 Task: Send an email with the signature Charles Evans with the subject 'Project completion' and the message 'Please let me know if there are any changes to the schedule.' from softage.1@softage.net to softage.3@softage.net and softage.4@softage.net with an attached document Legal_document.pdf
Action: Mouse moved to (80, 102)
Screenshot: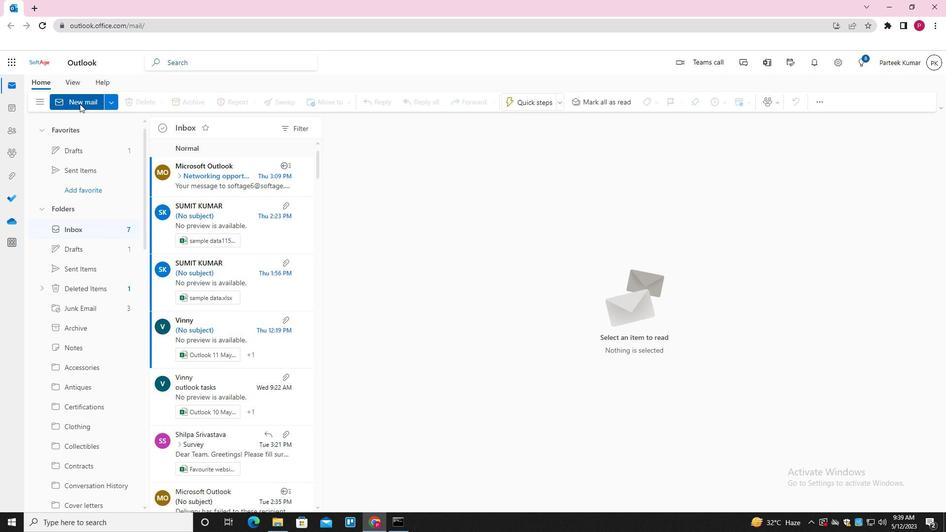 
Action: Mouse pressed left at (80, 102)
Screenshot: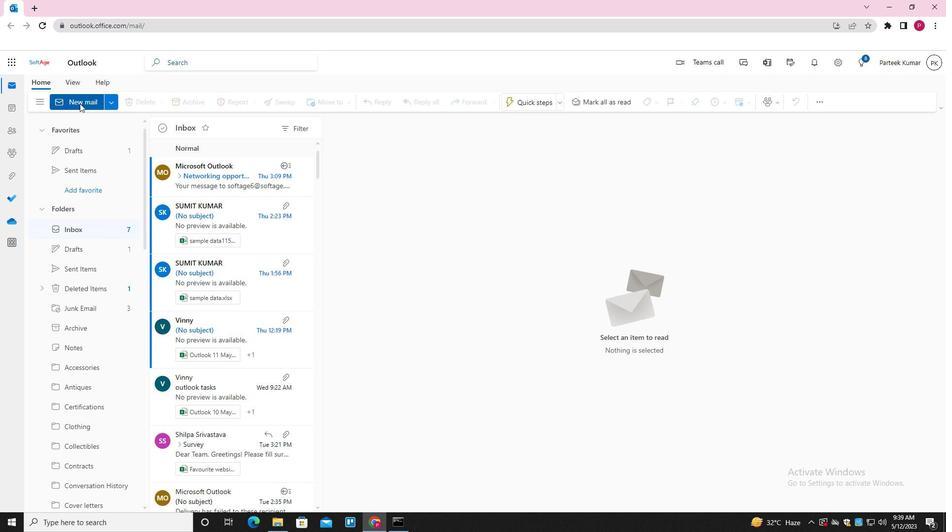 
Action: Mouse moved to (671, 103)
Screenshot: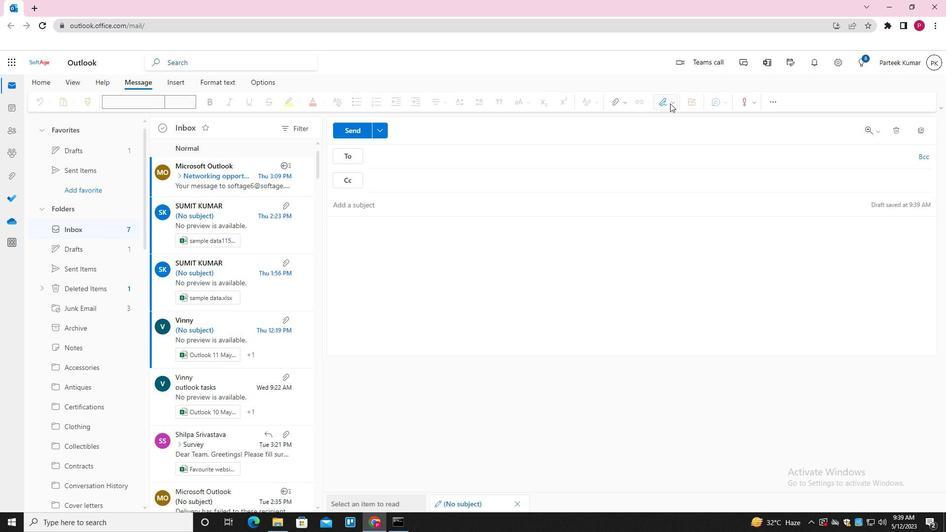 
Action: Mouse pressed left at (671, 103)
Screenshot: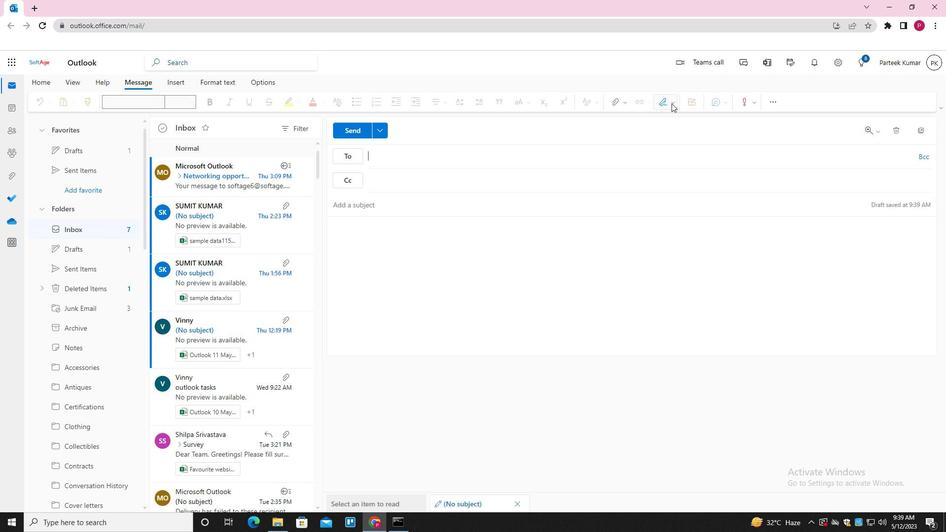 
Action: Mouse moved to (636, 139)
Screenshot: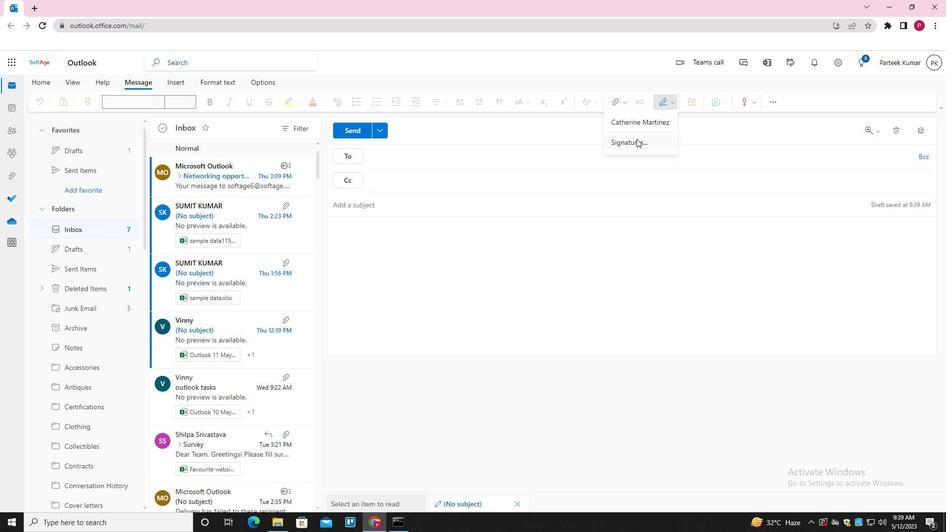 
Action: Mouse pressed left at (636, 139)
Screenshot: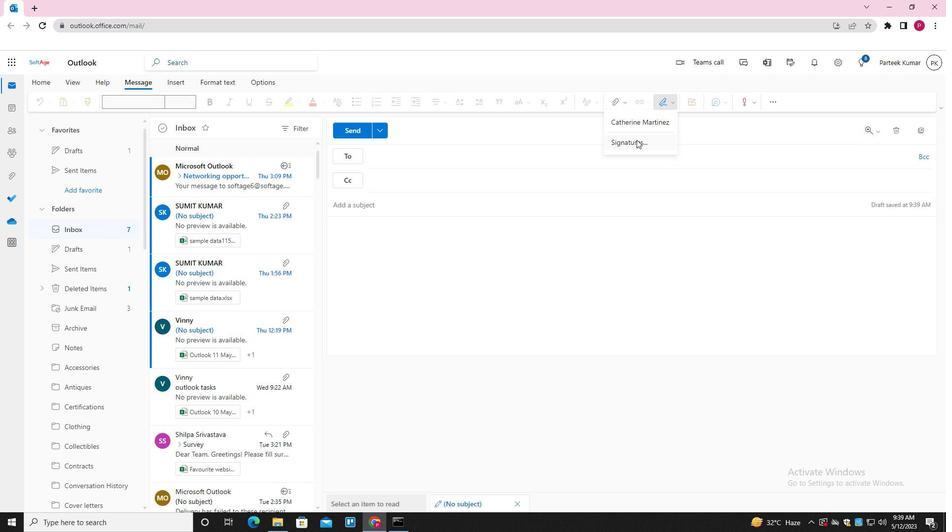 
Action: Mouse moved to (675, 183)
Screenshot: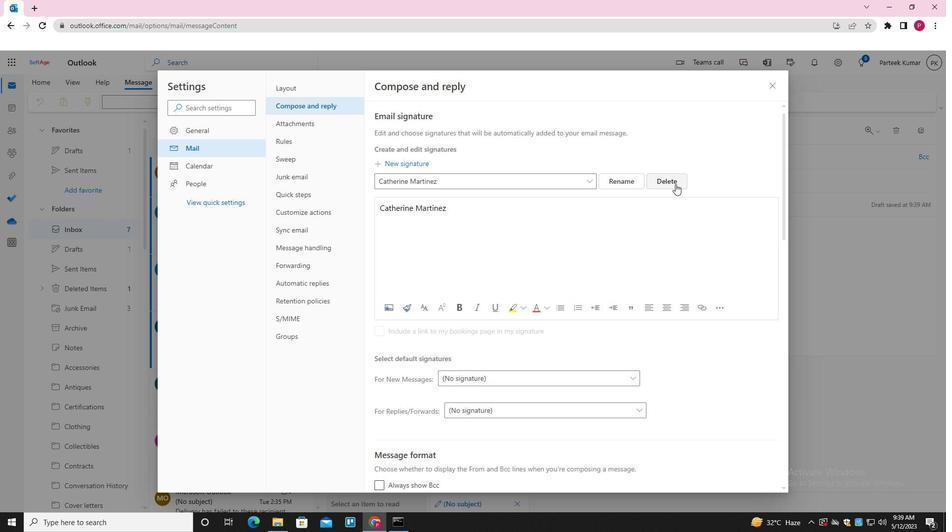 
Action: Mouse pressed left at (675, 183)
Screenshot: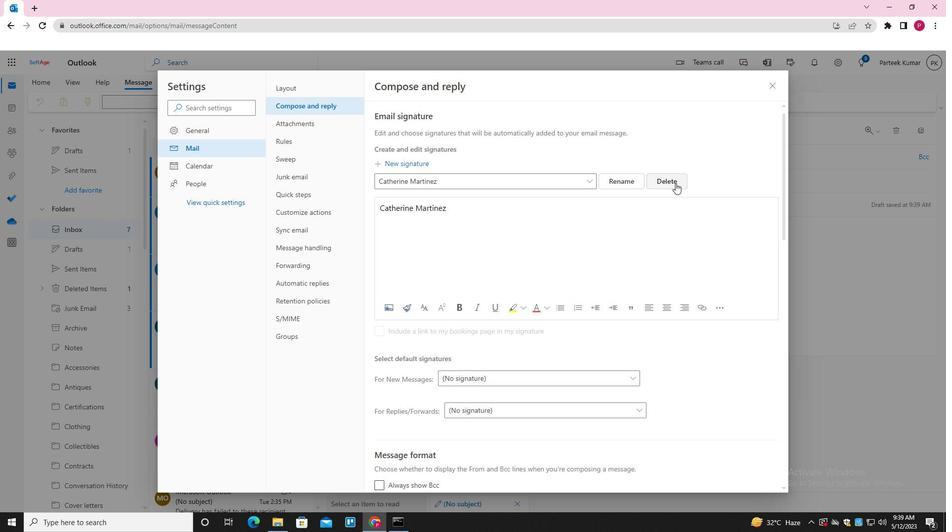 
Action: Mouse moved to (443, 180)
Screenshot: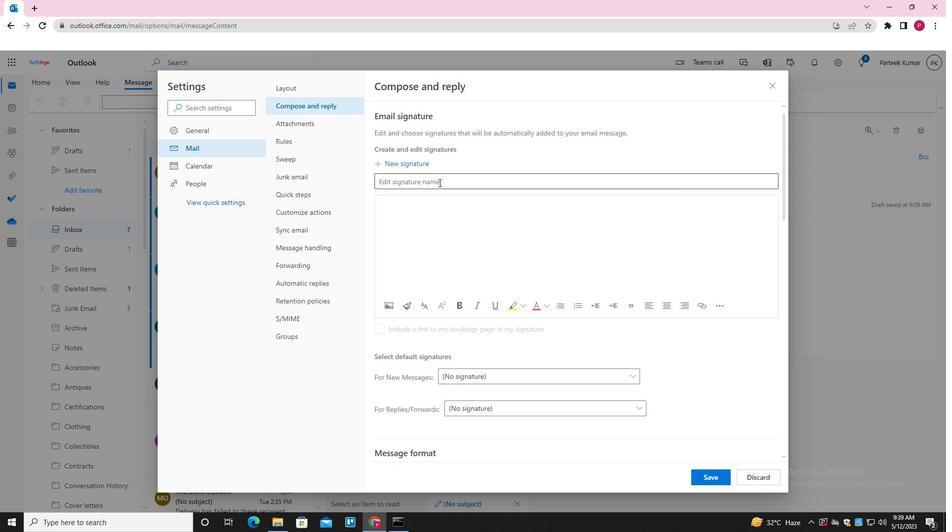 
Action: Mouse pressed left at (443, 180)
Screenshot: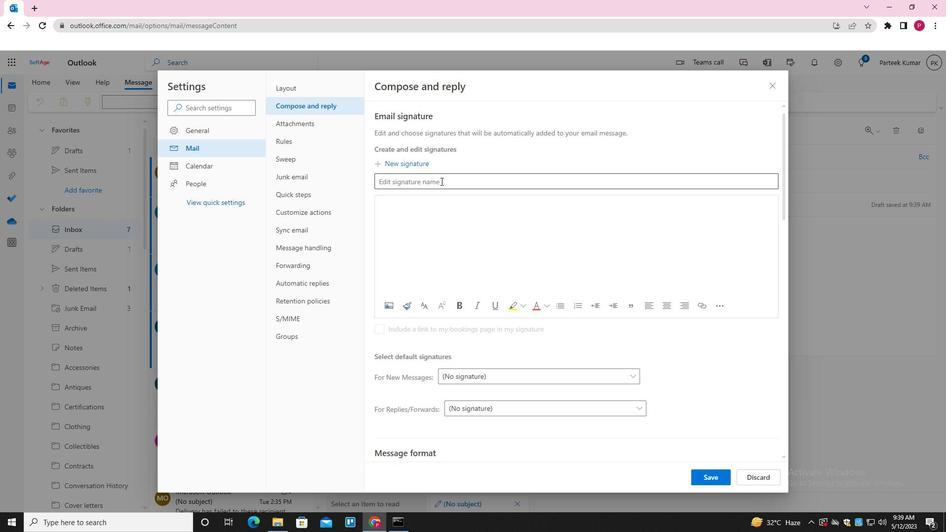 
Action: Key pressed <Key.shift>CHARLES<Key.space>
Screenshot: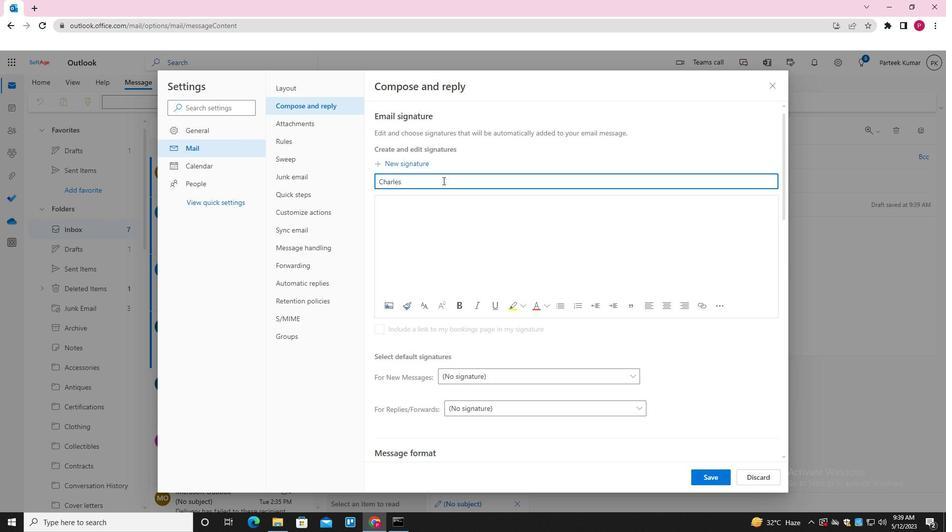 
Action: Mouse moved to (456, 132)
Screenshot: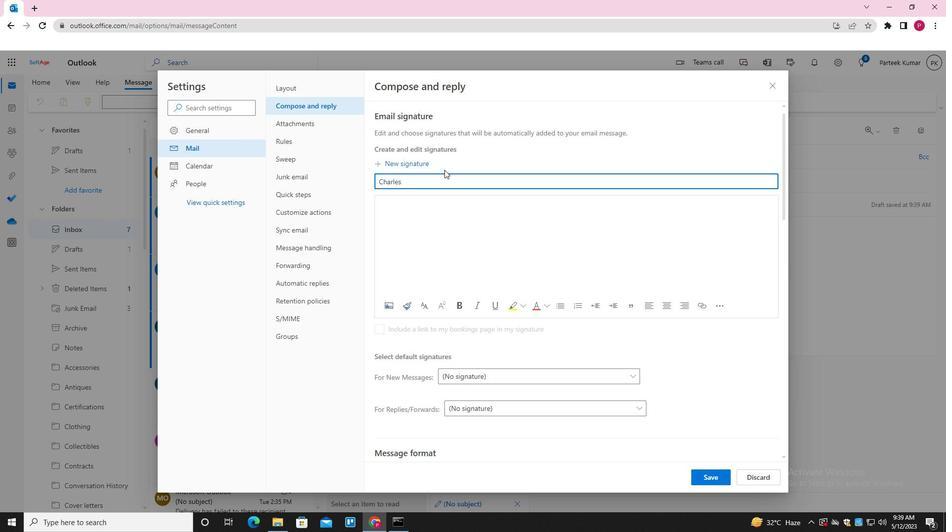
Action: Key pressed <Key.shift><Key.shift><Key.shift><Key.shift><Key.shift><Key.shift><Key.shift><Key.shift><Key.shift><Key.shift><Key.shift><Key.shift><Key.shift><Key.shift><Key.shift><Key.shift>EVAN<Key.backspace>S<Key.backspace>NSctrl+Actrl+Actrl+C
Screenshot: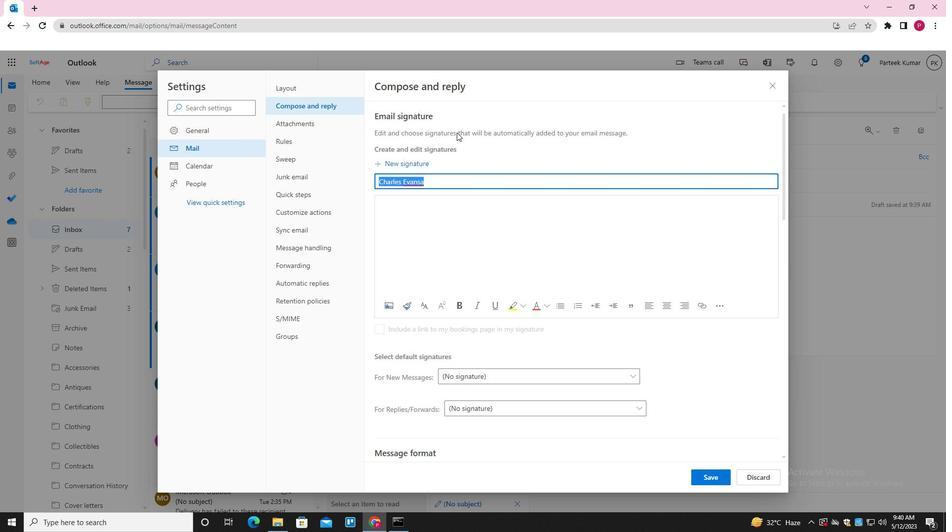 
Action: Mouse moved to (388, 210)
Screenshot: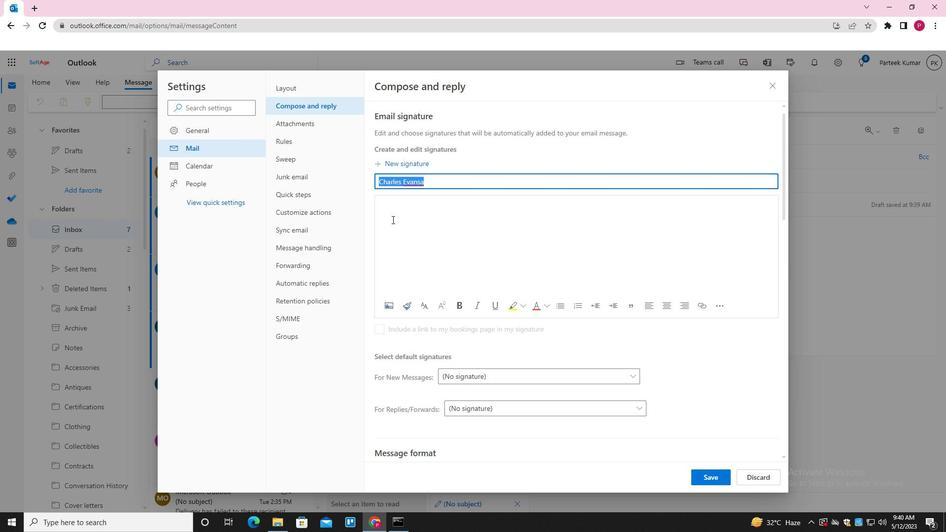 
Action: Key pressed <Key.up><Key.right><Key.right>
Screenshot: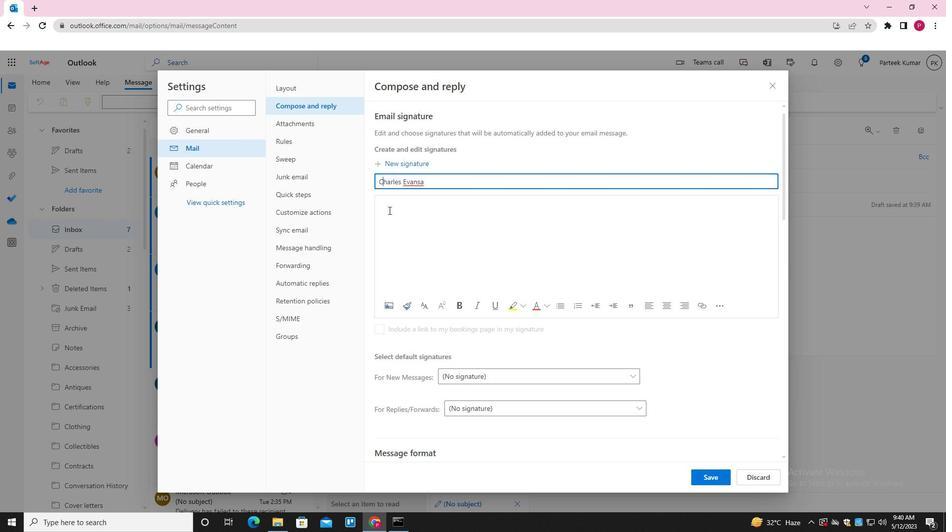 
Action: Mouse moved to (429, 175)
Screenshot: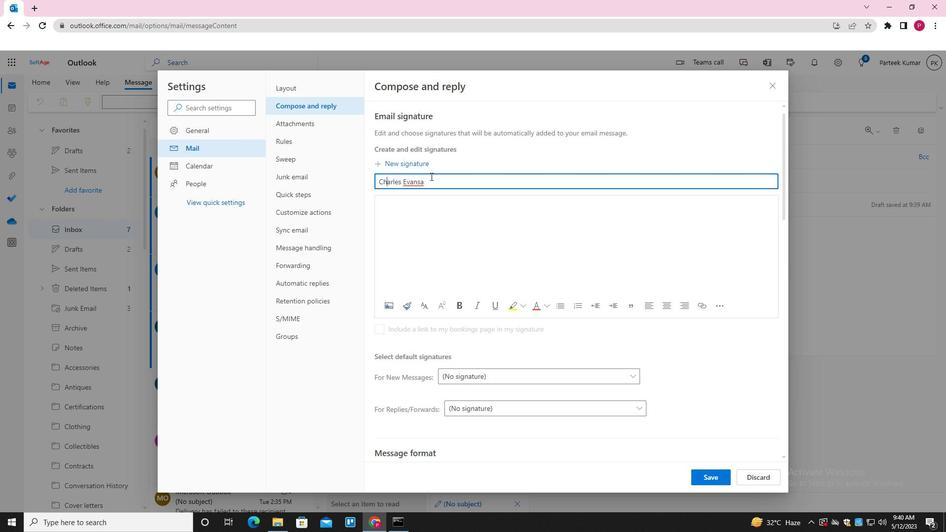 
Action: Key pressed <Key.right>
Screenshot: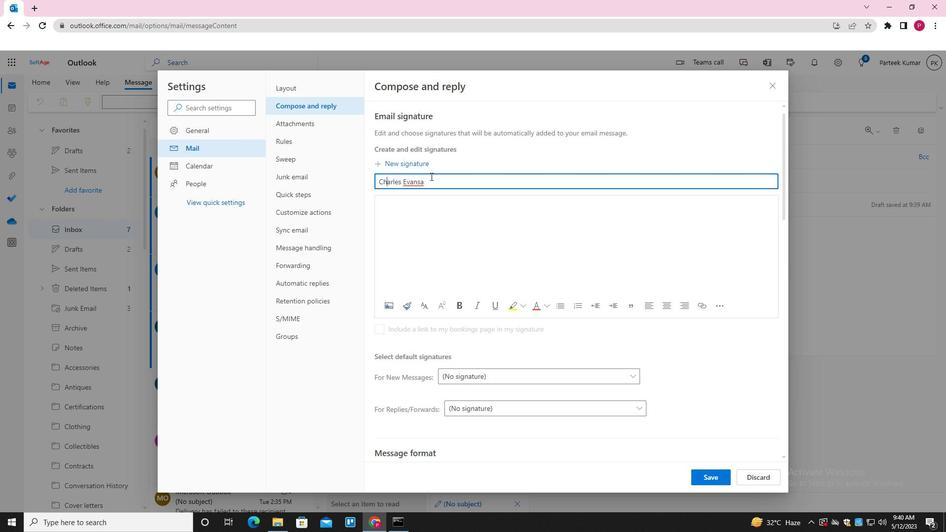 
Action: Mouse moved to (427, 176)
Screenshot: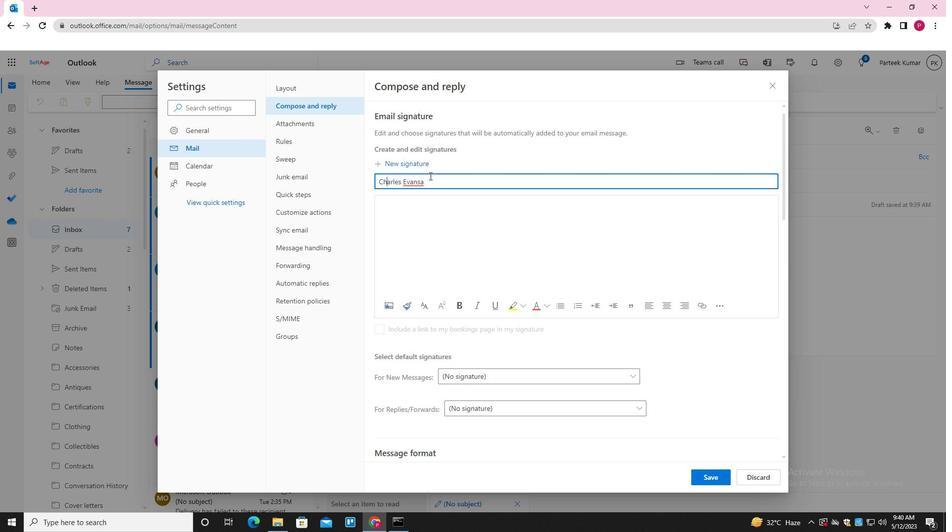 
Action: Key pressed <Key.right>
Screenshot: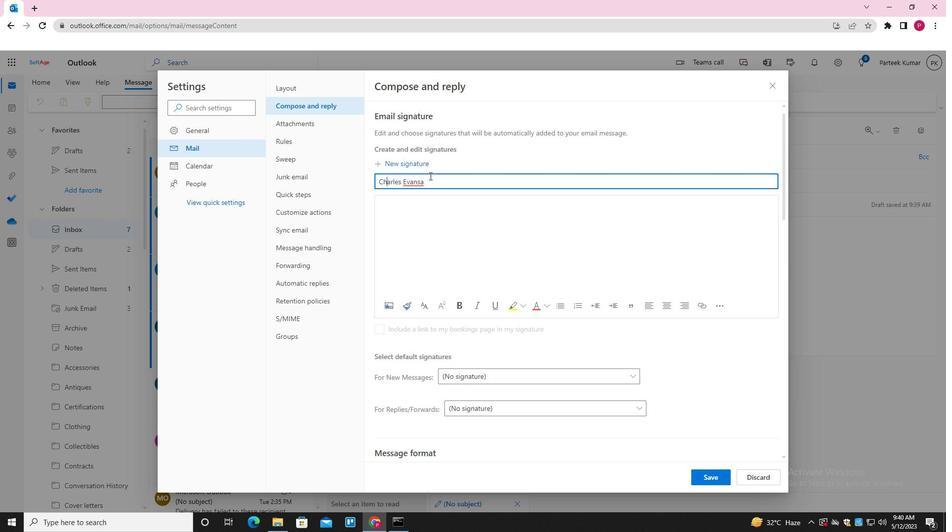 
Action: Mouse moved to (426, 177)
Screenshot: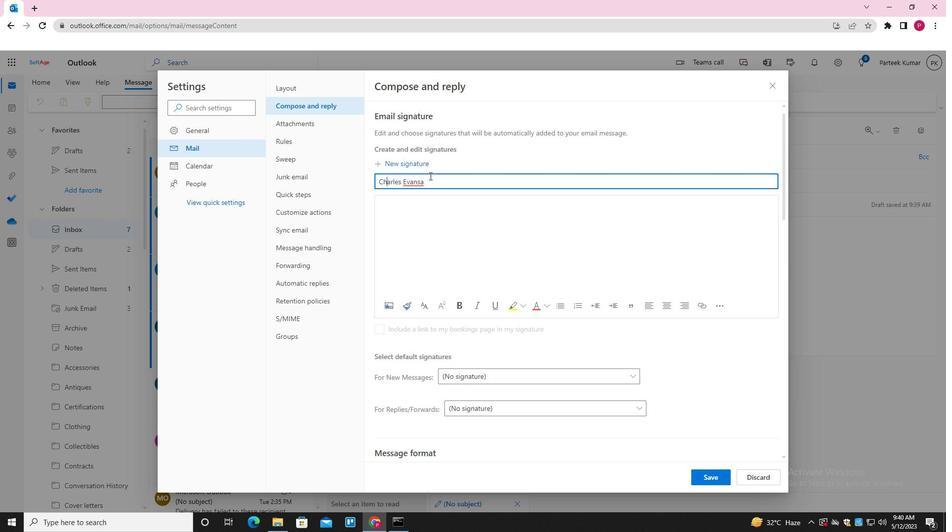 
Action: Key pressed <Key.right>
Screenshot: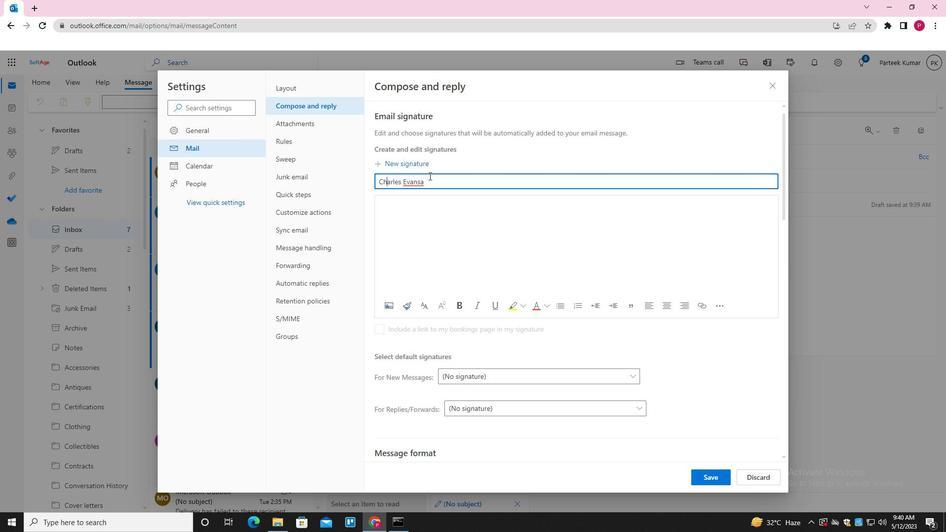 
Action: Mouse moved to (426, 178)
Screenshot: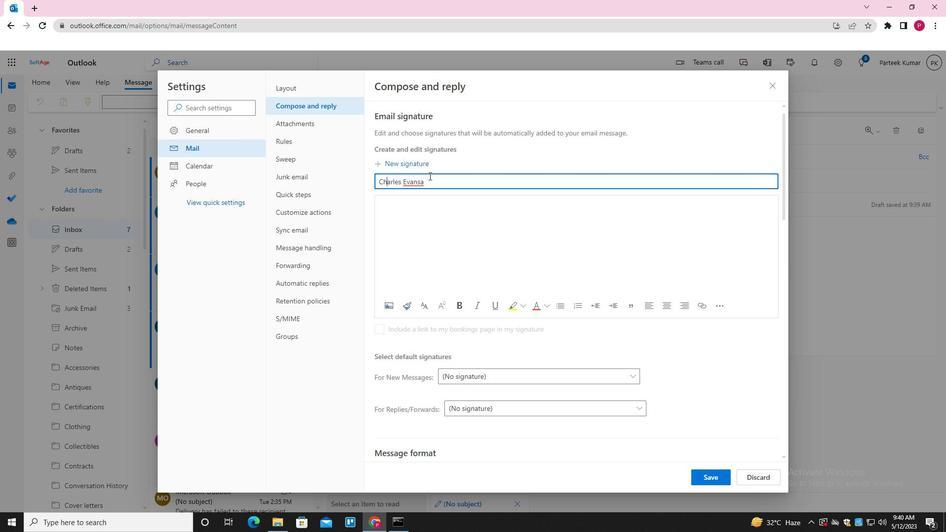 
Action: Key pressed <Key.right>
Screenshot: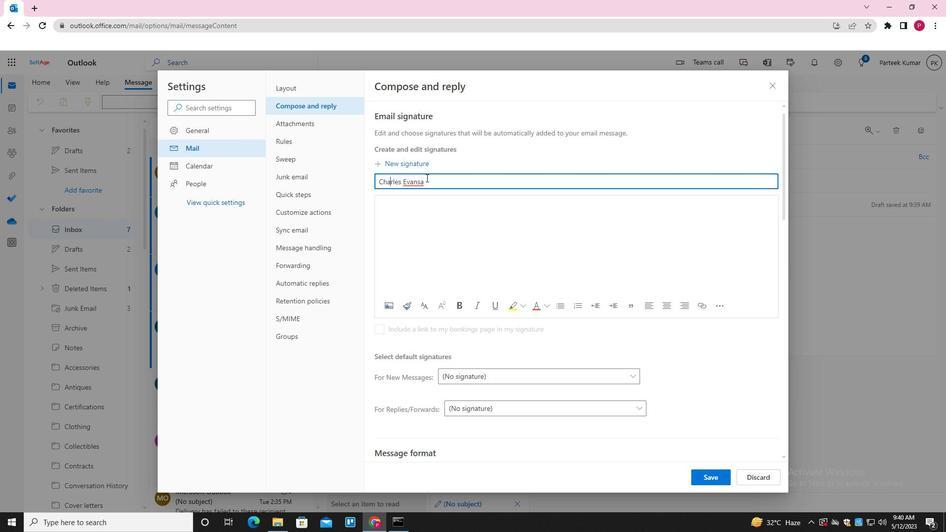 
Action: Mouse moved to (426, 179)
Screenshot: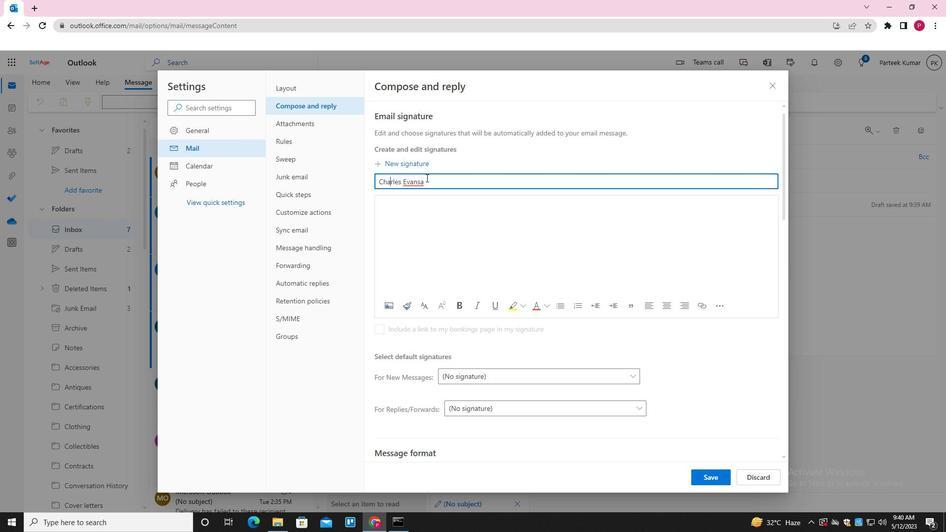 
Action: Key pressed <Key.right>
Screenshot: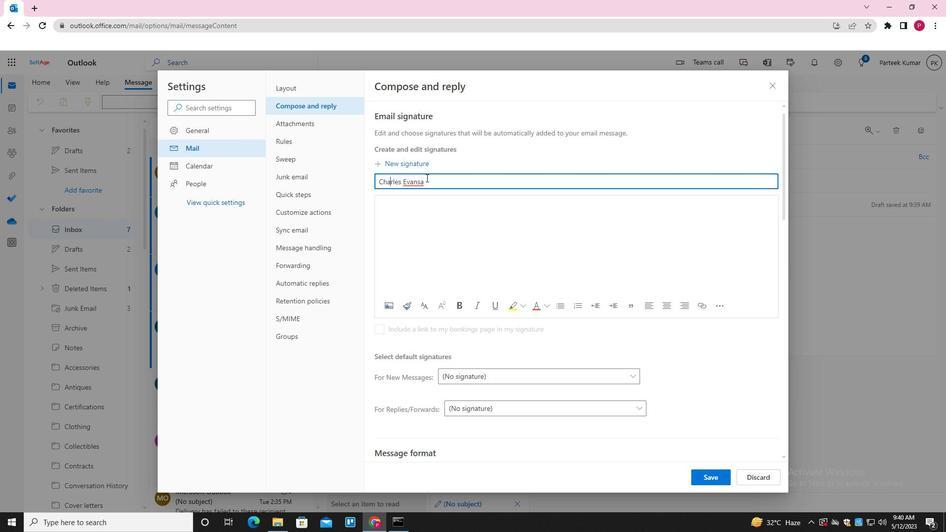 
Action: Mouse moved to (426, 179)
Screenshot: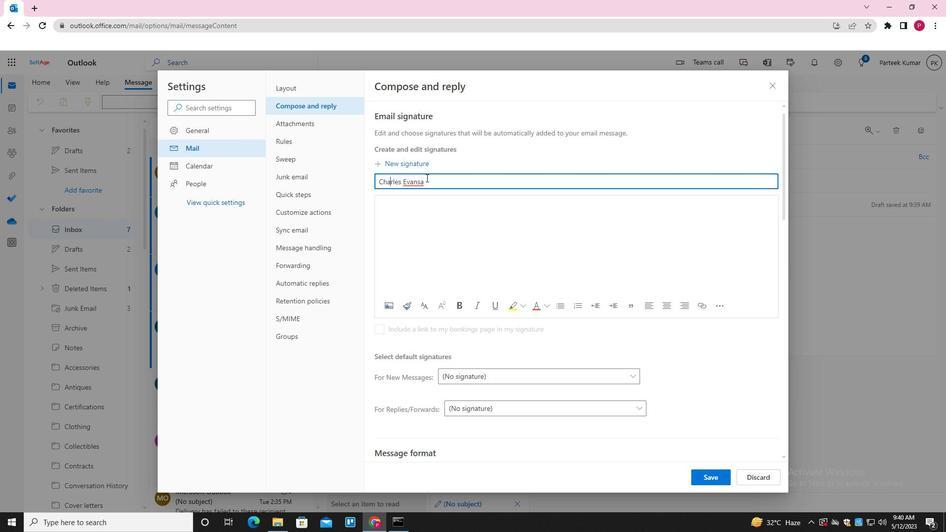 
Action: Key pressed <Key.right>
Screenshot: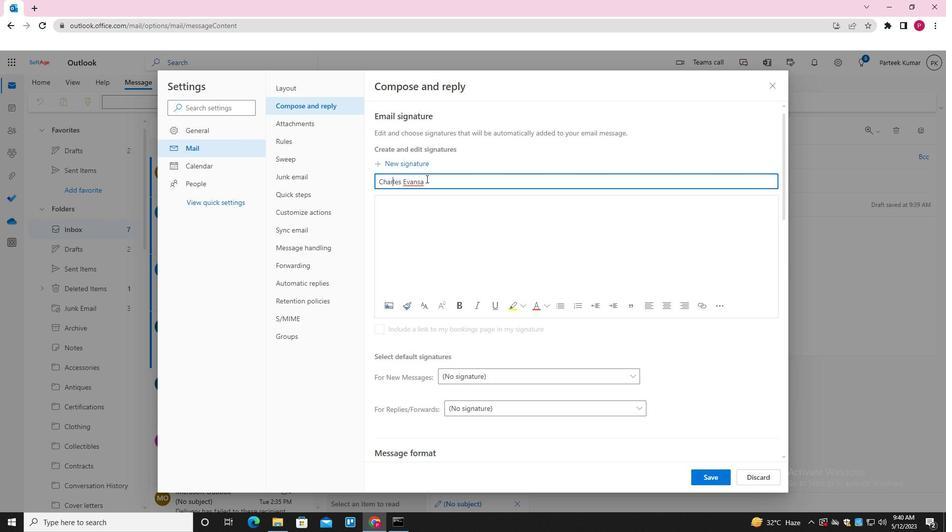 
Action: Mouse moved to (428, 182)
Screenshot: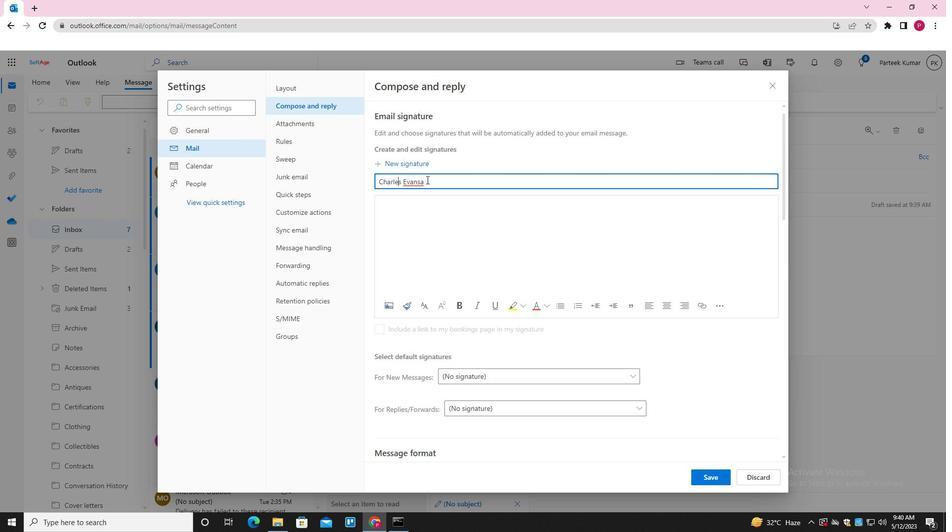 
Action: Mouse pressed left at (428, 182)
Screenshot: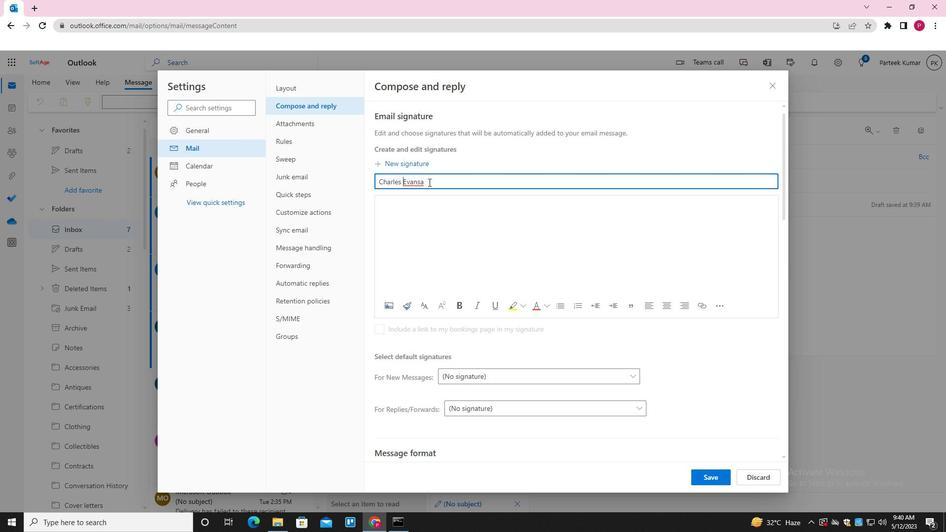 
Action: Key pressed <Key.right><Key.right><Key.right>
Screenshot: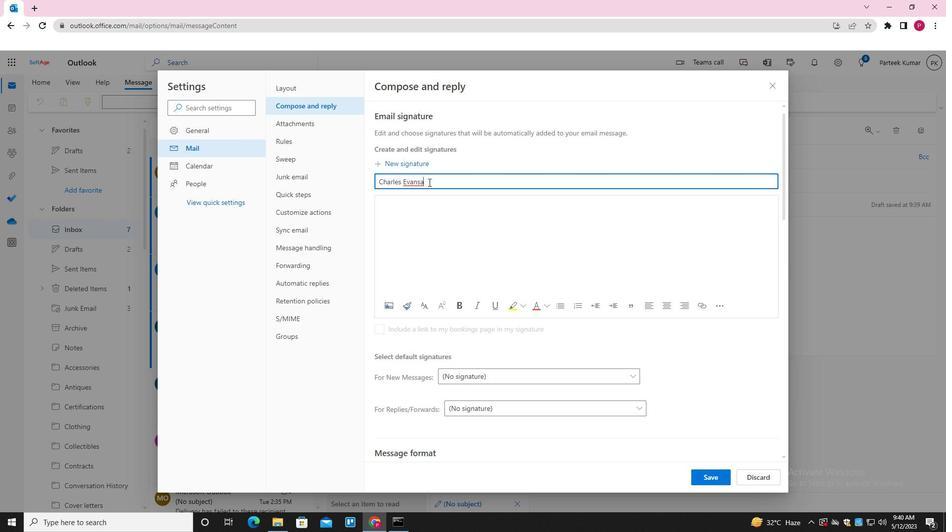 
Action: Mouse pressed left at (428, 182)
Screenshot: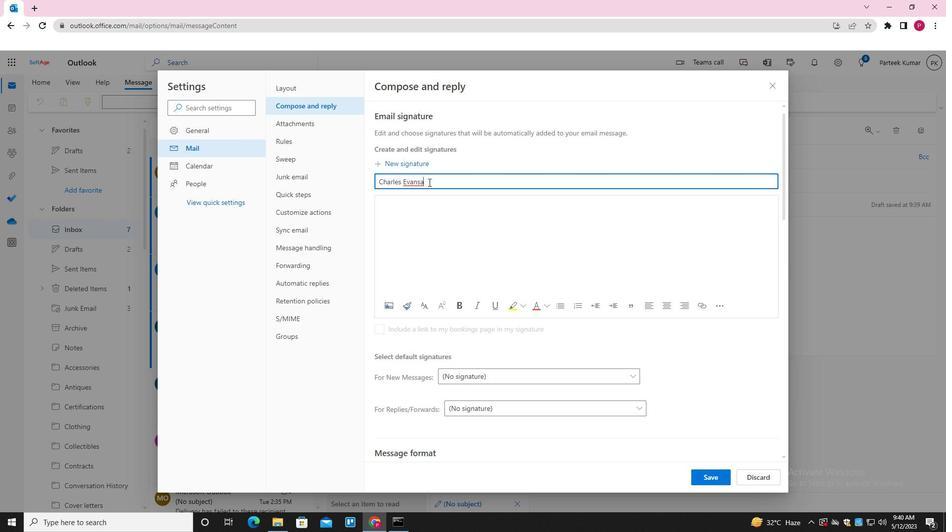 
Action: Key pressed <Key.right>S<Key.backspace><Key.backspace>ctrl+Actrl+C
Screenshot: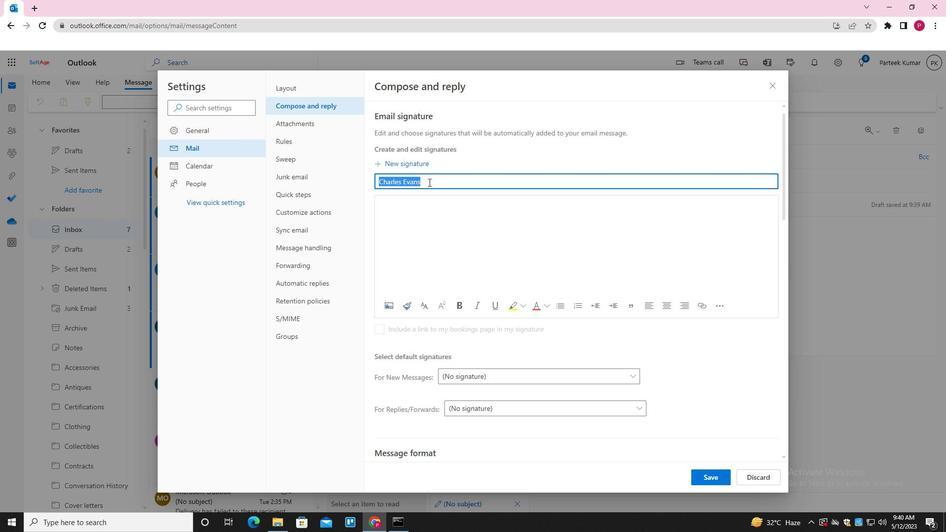 
Action: Mouse moved to (389, 205)
Screenshot: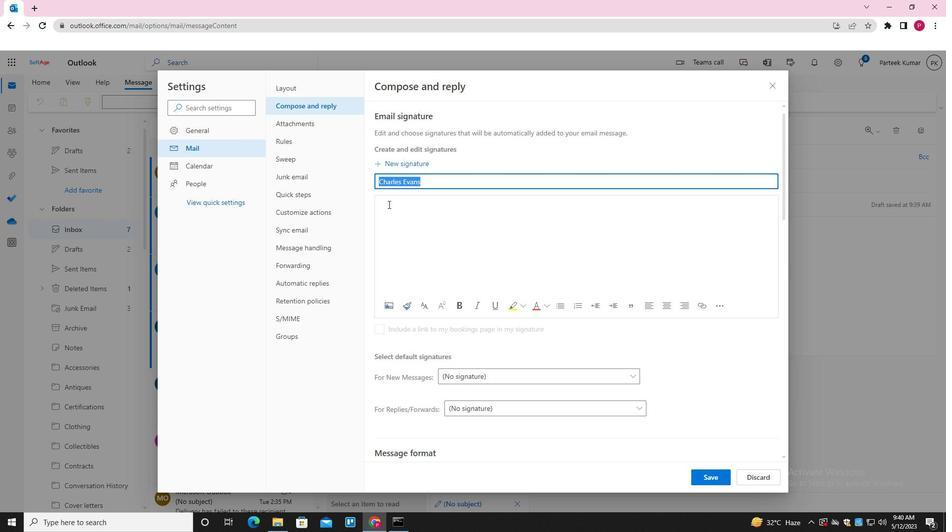
Action: Mouse pressed left at (389, 205)
Screenshot: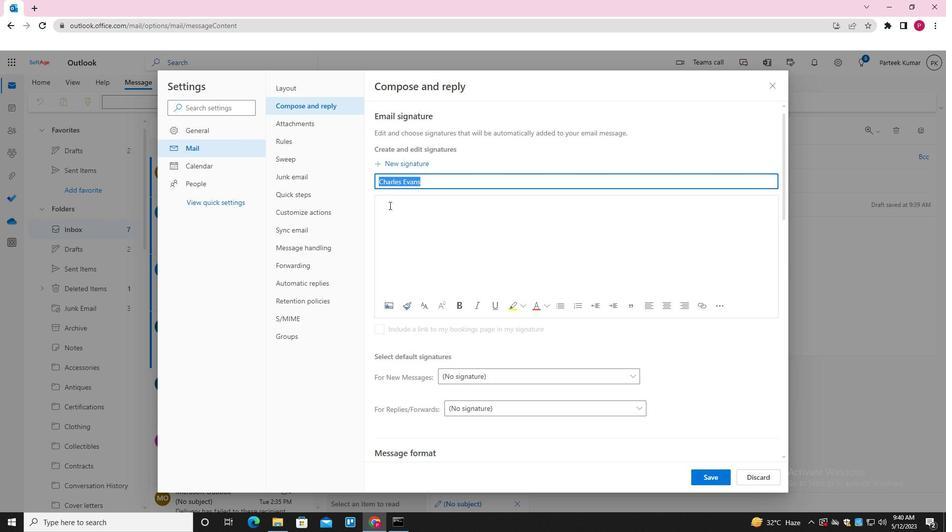 
Action: Key pressed ctrl+V
Screenshot: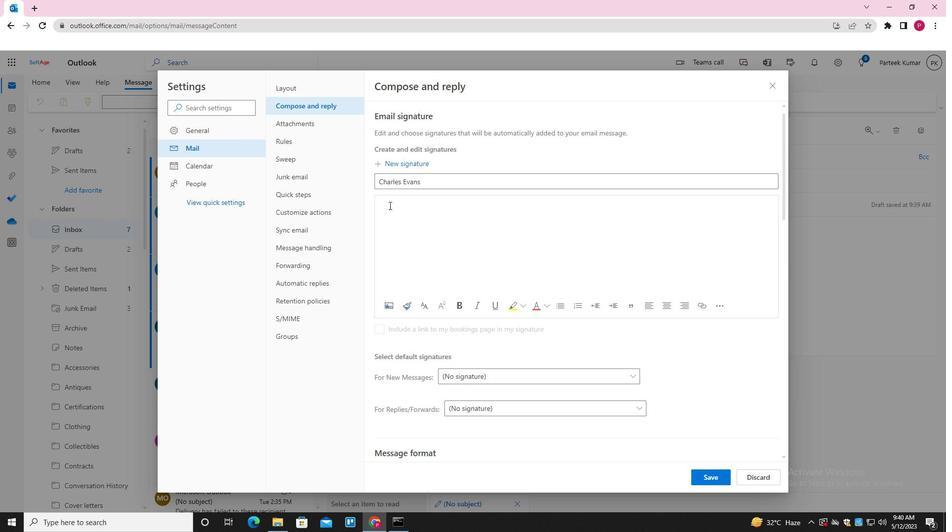 
Action: Mouse moved to (706, 474)
Screenshot: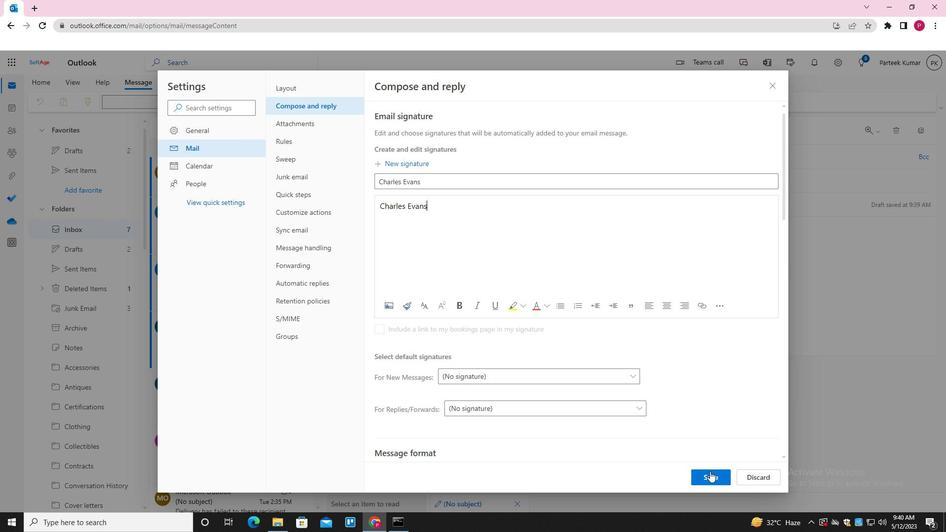 
Action: Mouse pressed left at (706, 474)
Screenshot: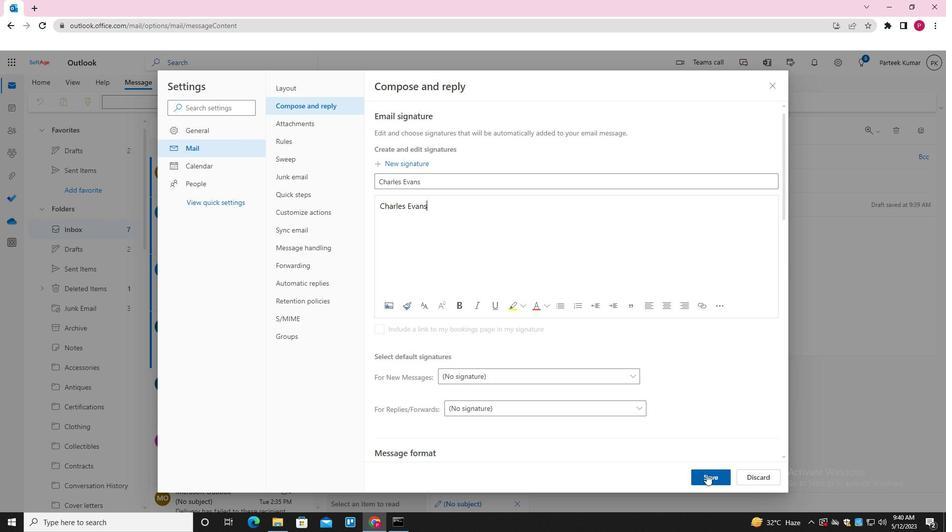 
Action: Mouse moved to (775, 87)
Screenshot: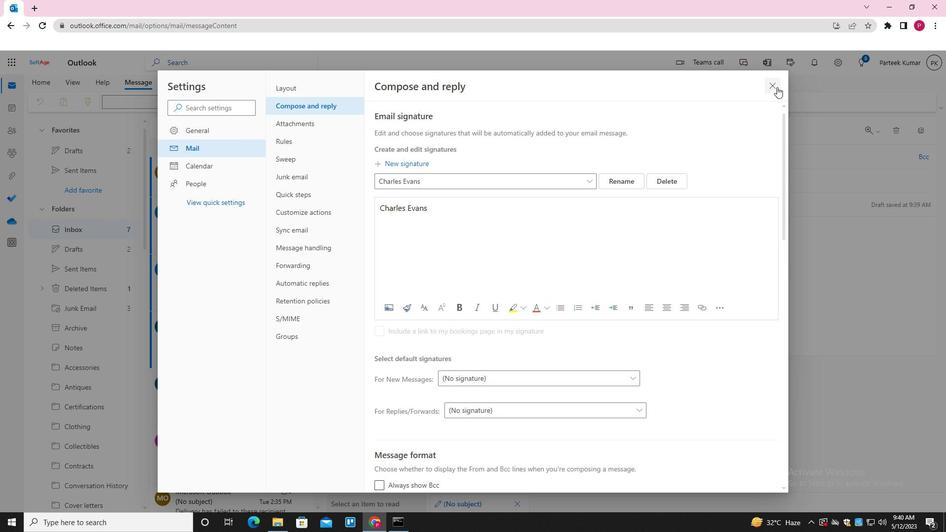 
Action: Mouse pressed left at (775, 87)
Screenshot: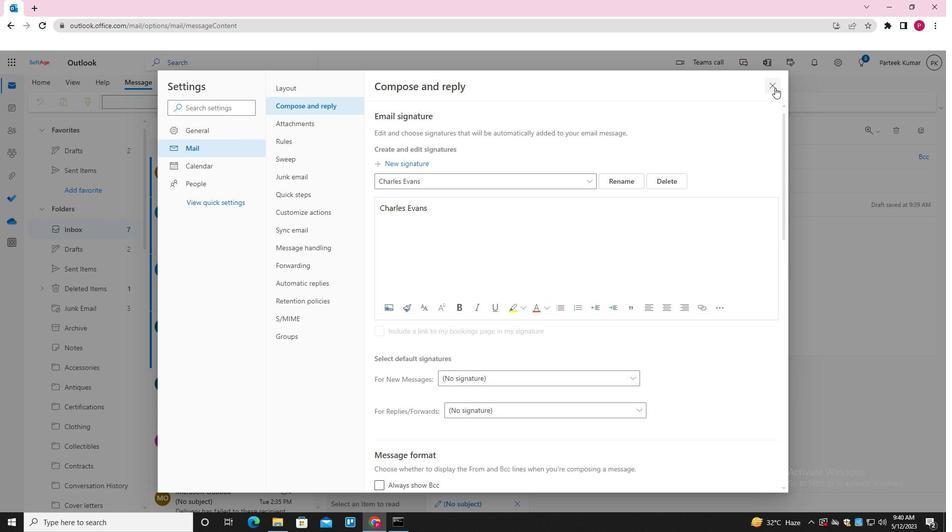 
Action: Mouse moved to (355, 231)
Screenshot: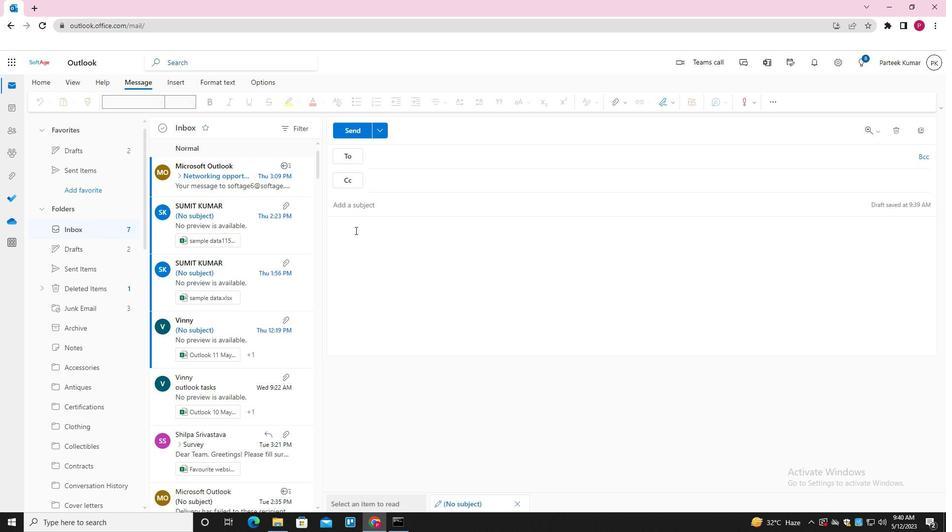 
Action: Mouse pressed left at (355, 231)
Screenshot: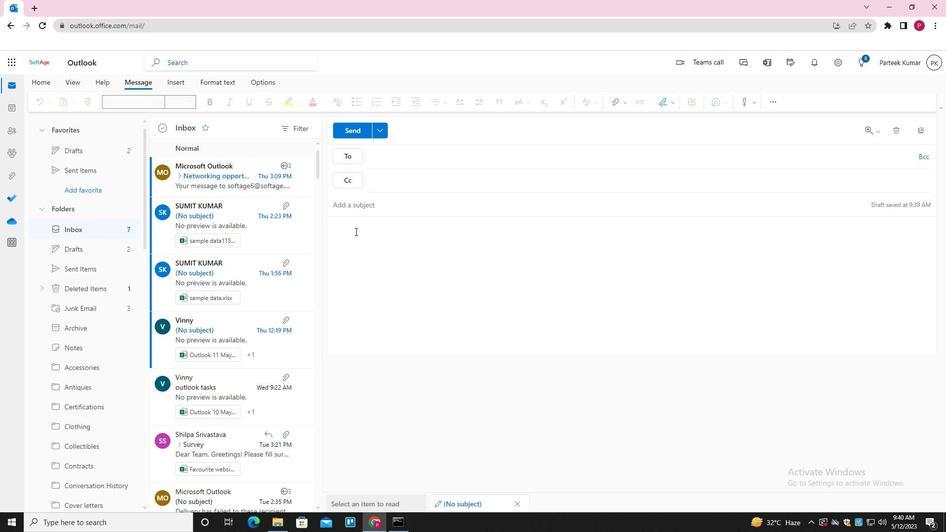 
Action: Key pressed ctrl+V<Key.backspace><Key.backspace><Key.backspace><Key.backspace><Key.backspace><Key.backspace><Key.backspace><Key.backspace><Key.backspace><Key.backspace><Key.backspace><Key.backspace><Key.backspace><Key.backspace><Key.backspace><Key.backspace><Key.backspace><Key.backspace><Key.backspace><Key.backspace>
Screenshot: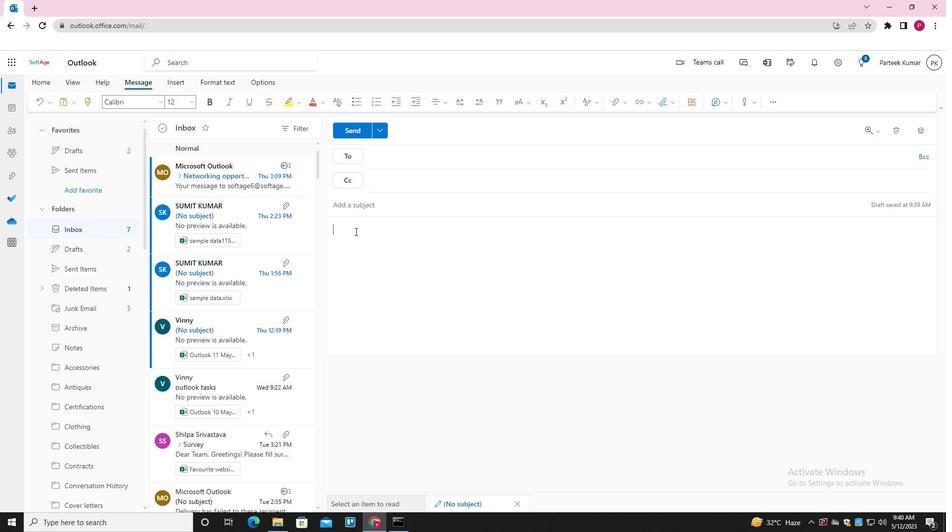 
Action: Mouse moved to (355, 232)
Screenshot: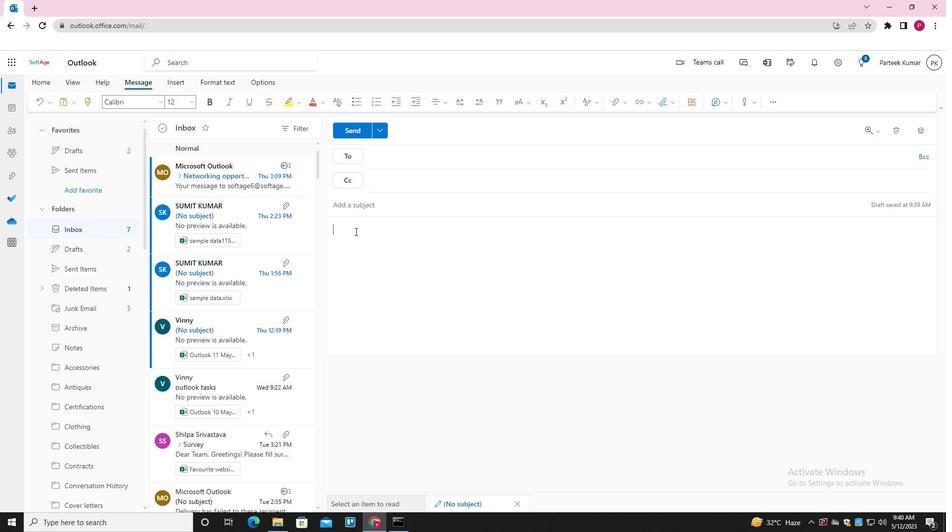 
Action: Key pressed <Key.backspace>
Screenshot: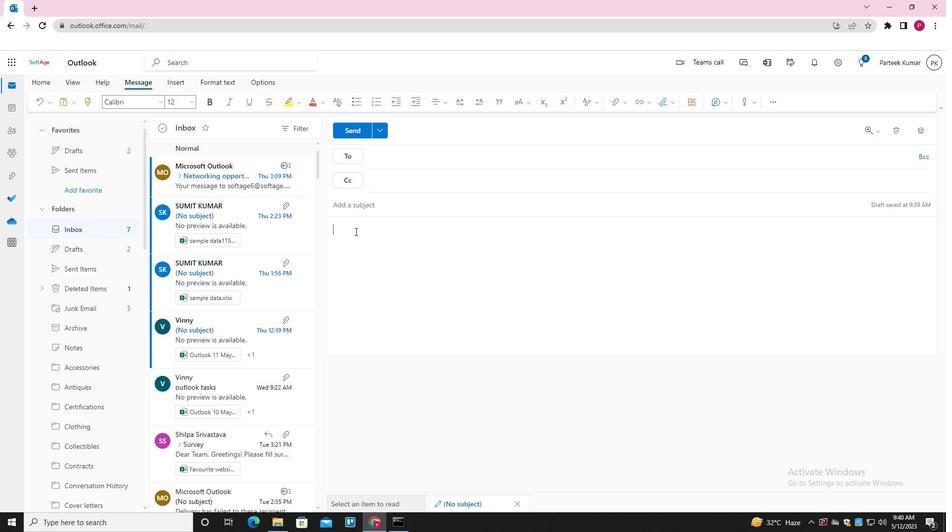 
Action: Mouse moved to (458, 188)
Screenshot: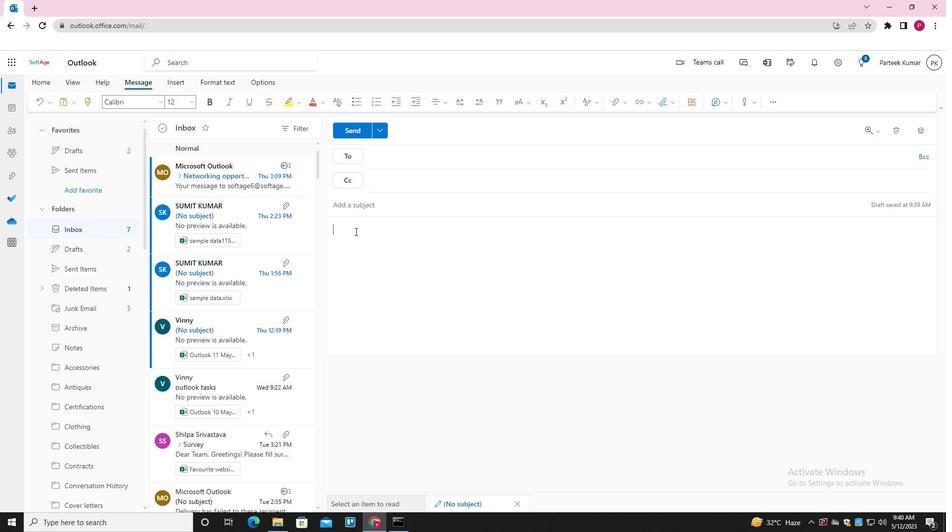 
Action: Key pressed <Key.backspace>
Screenshot: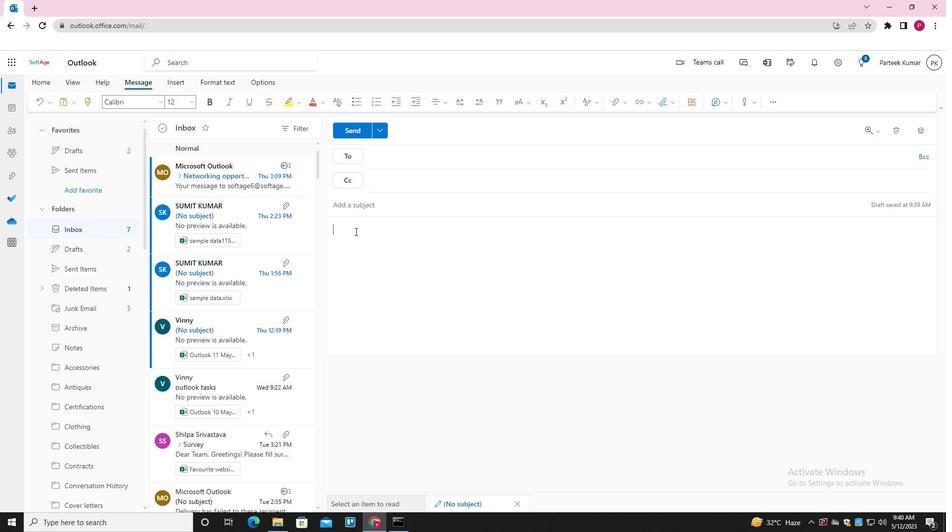 
Action: Mouse moved to (673, 105)
Screenshot: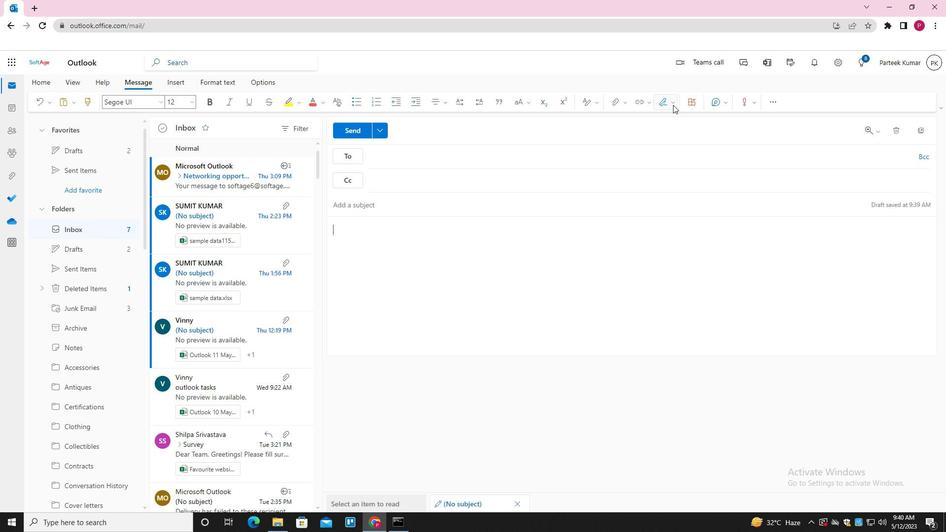
Action: Mouse pressed left at (673, 105)
Screenshot: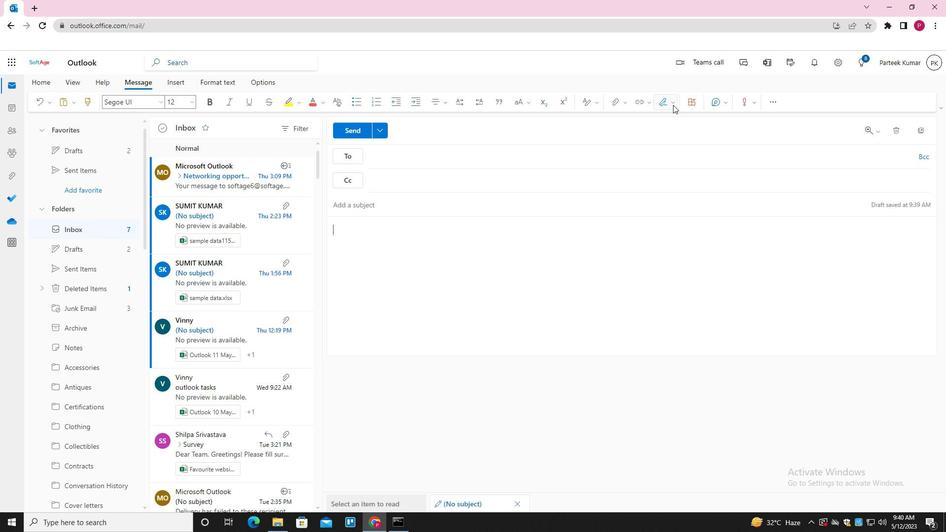 
Action: Mouse moved to (650, 124)
Screenshot: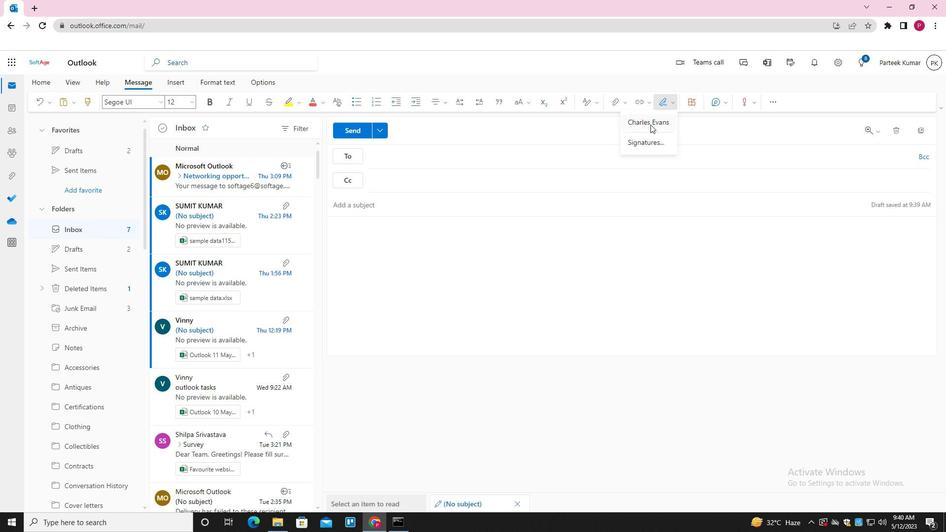 
Action: Mouse pressed left at (650, 124)
Screenshot: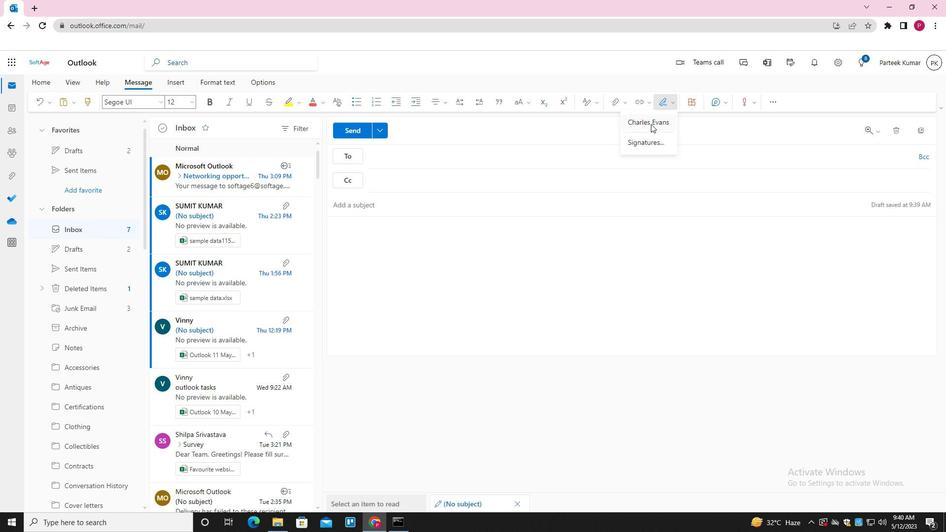 
Action: Mouse moved to (379, 204)
Screenshot: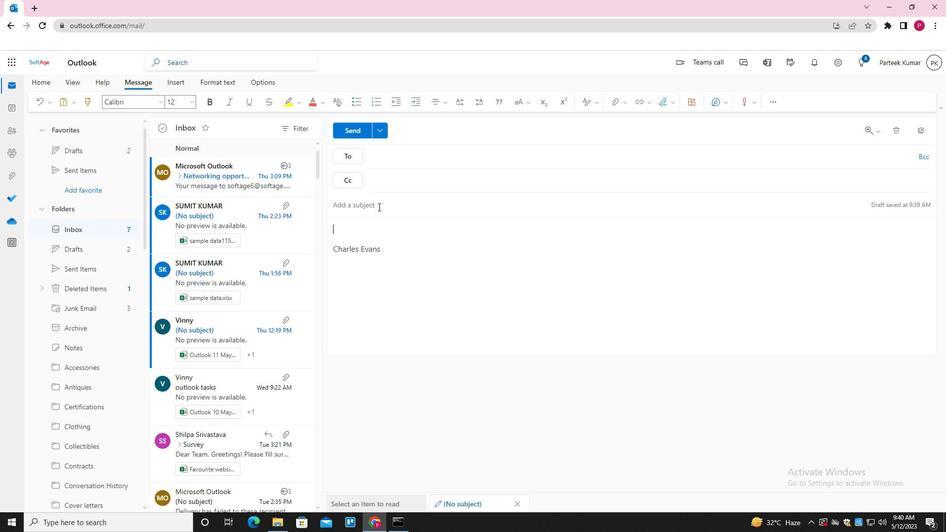 
Action: Mouse pressed left at (379, 204)
Screenshot: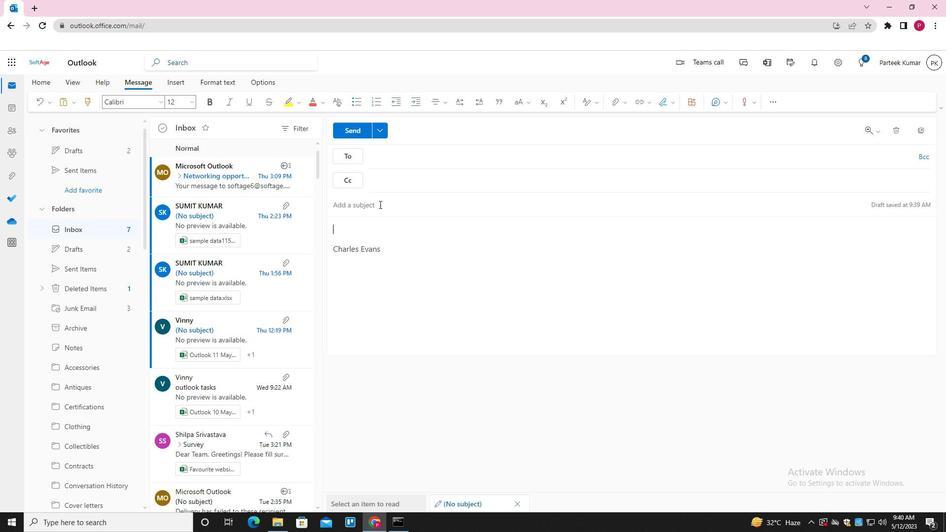
Action: Key pressed <Key.shift>PROJECT<Key.space>C<Key.backspace>COMPLETION
Screenshot: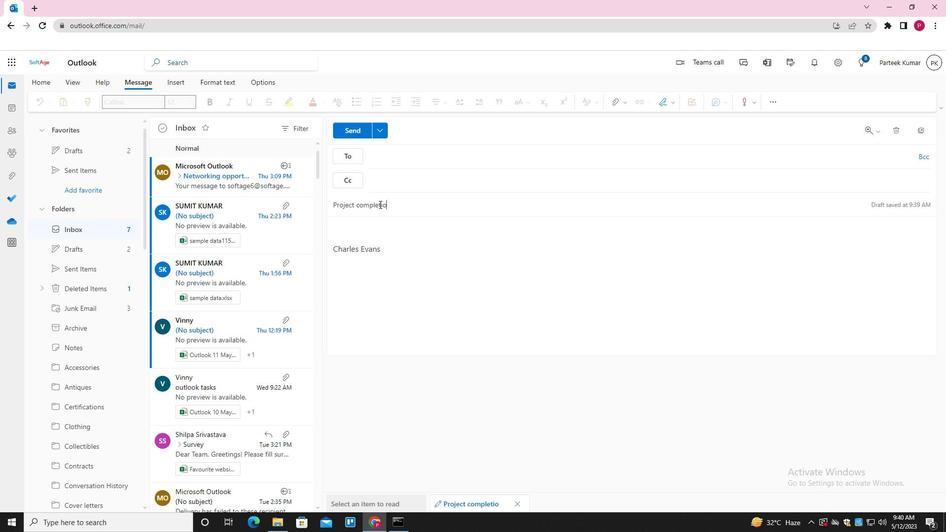 
Action: Mouse moved to (334, 226)
Screenshot: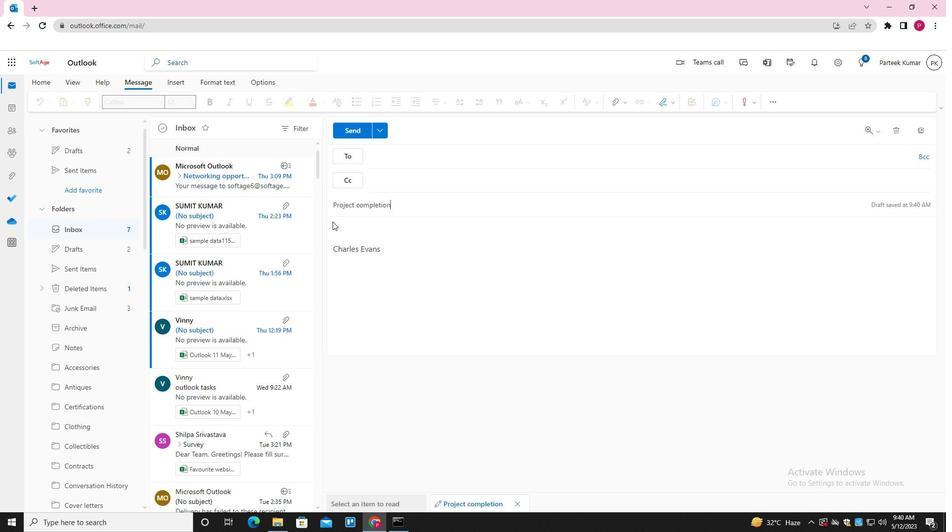 
Action: Mouse pressed left at (334, 226)
Screenshot: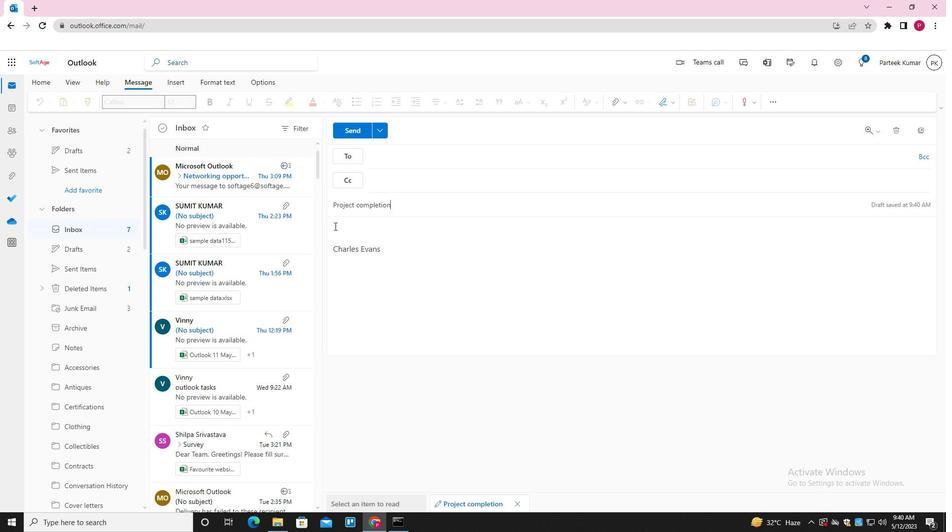 
Action: Key pressed <Key.shift>PLEASE<Key.space>LET<Key.space>ME<Key.space>KNOOW<Key.backspace><Key.backspace>W<Key.space>IF<Key.space>THERE<Key.space>ARE<Key.space>ANY<Key.space>CHANGES<Key.space>TO<Key.space>THE<Key.space>SHE<Key.backspace><Key.backspace>CHEDULE
Screenshot: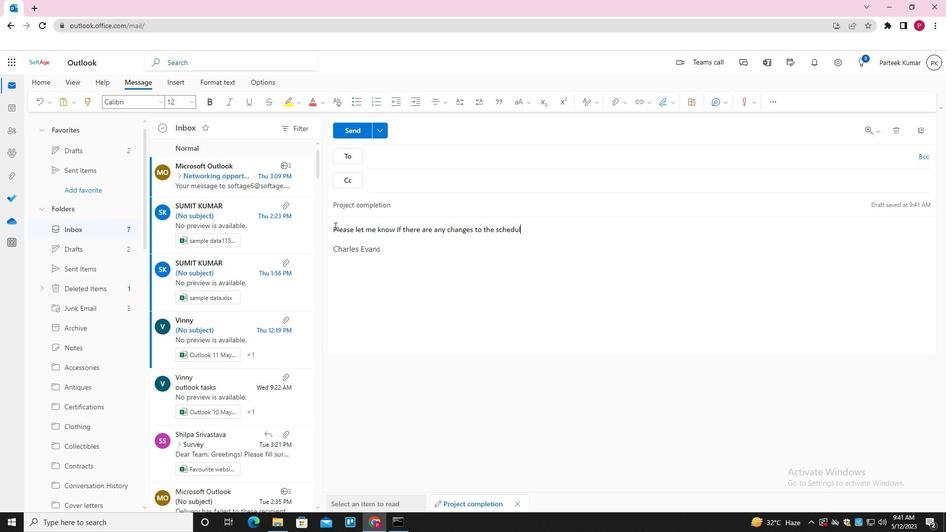 
Action: Mouse moved to (390, 163)
Screenshot: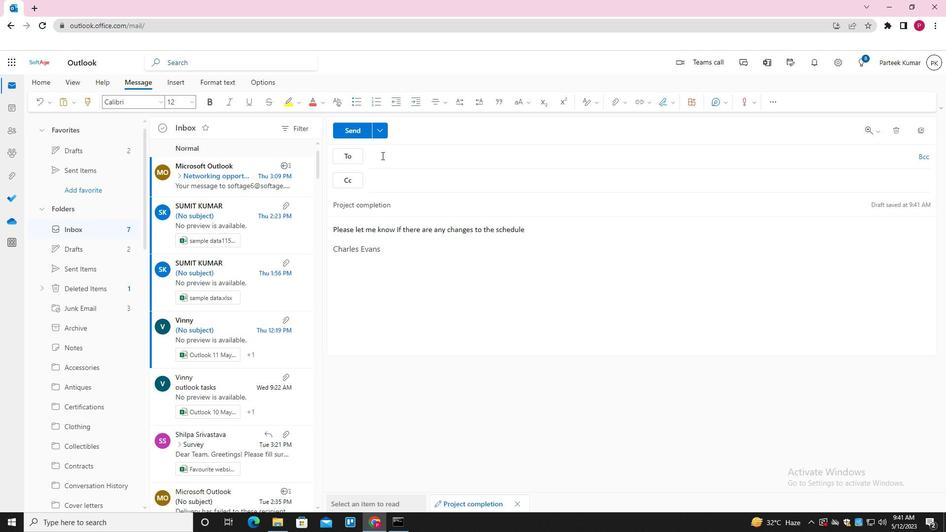 
Action: Mouse pressed left at (390, 163)
Screenshot: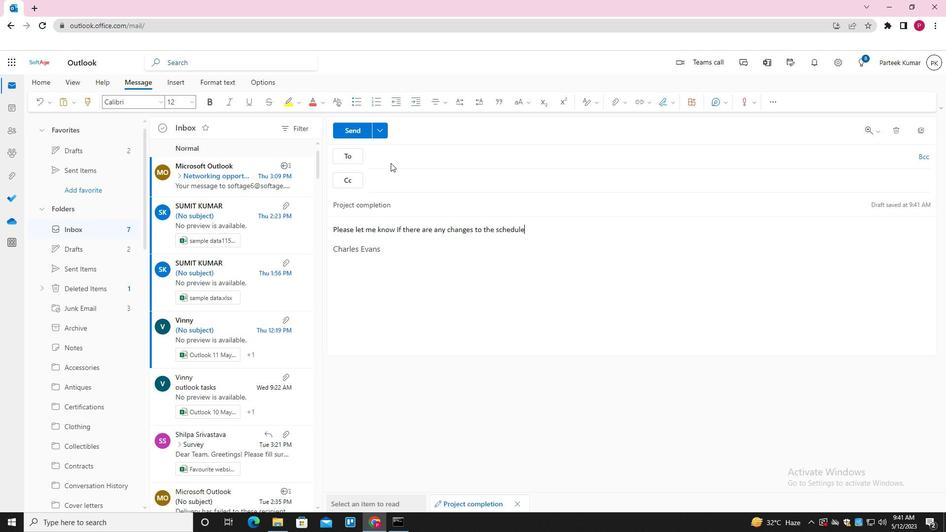 
Action: Mouse moved to (392, 156)
Screenshot: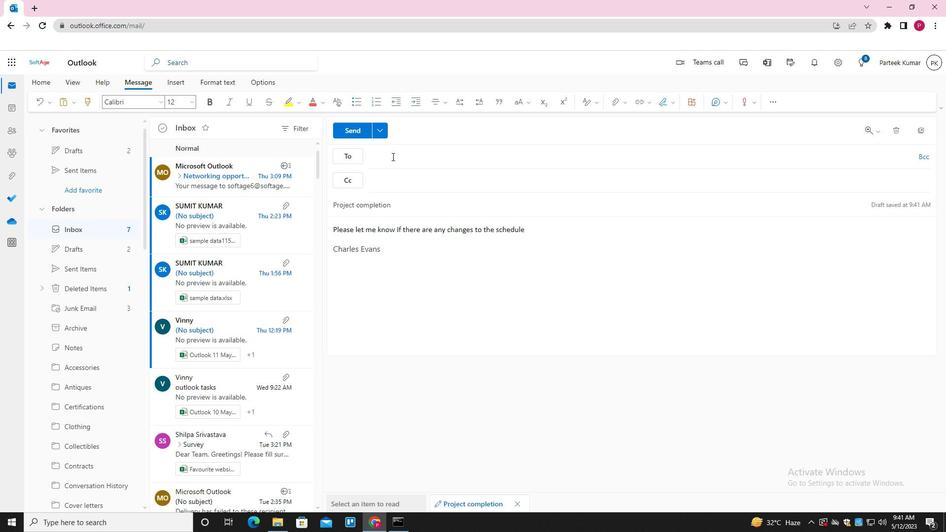 
Action: Mouse pressed left at (392, 156)
Screenshot: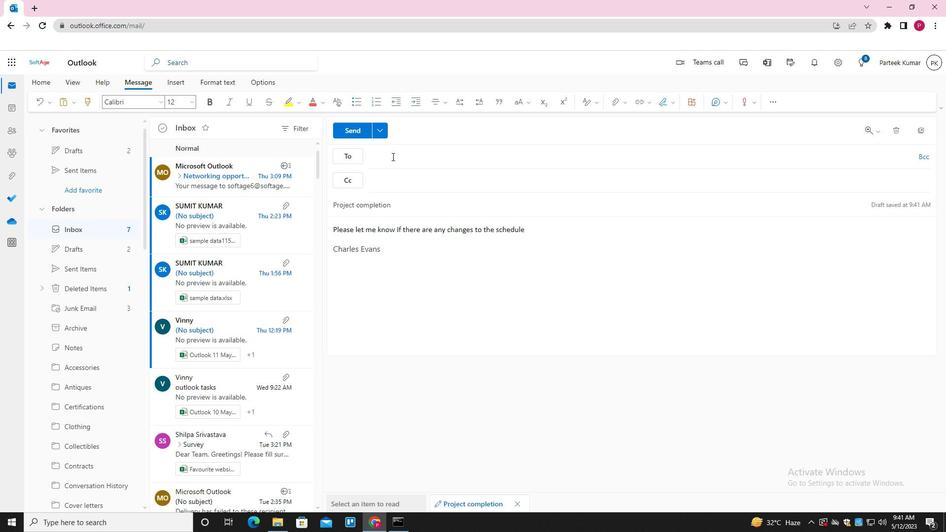 
Action: Key pressed <Key.shift>SOFTAGE.3<Key.shift><Key.shift><Key.shift><Key.shift><Key.shift><Key.shift><Key.shift><Key.shift><Key.shift><Key.shift><Key.shift><Key.shift><Key.shift><Key.shift><Key.shift><Key.shift><Key.shift>@SOFTAGE.NET<Key.enter>SOFT.4<Key.shift>@<Key.left><Key.left><Key.left>AF<Key.backspace>GE<Key.right><Key.right><Key.right><Key.right><Key.right><Key.right>SOFTAGE.NET<Key.enter>
Screenshot: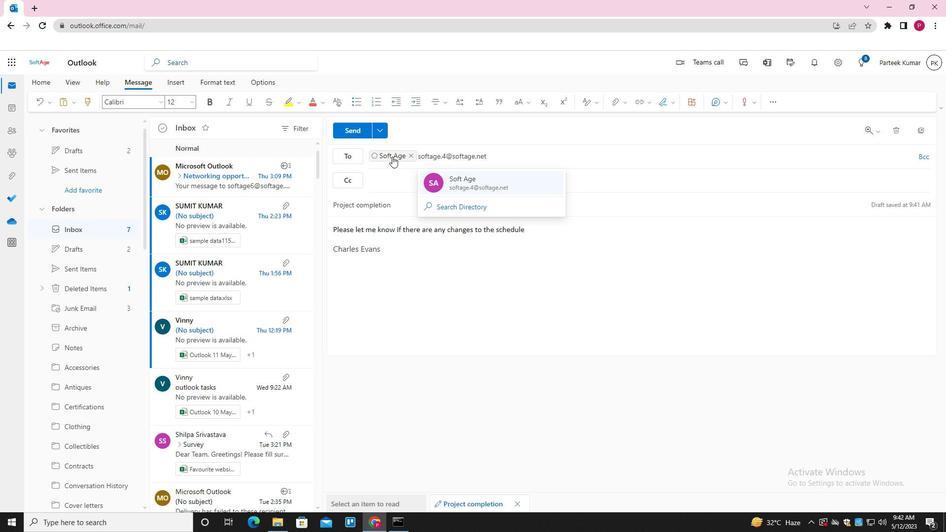 
Action: Mouse moved to (623, 102)
Screenshot: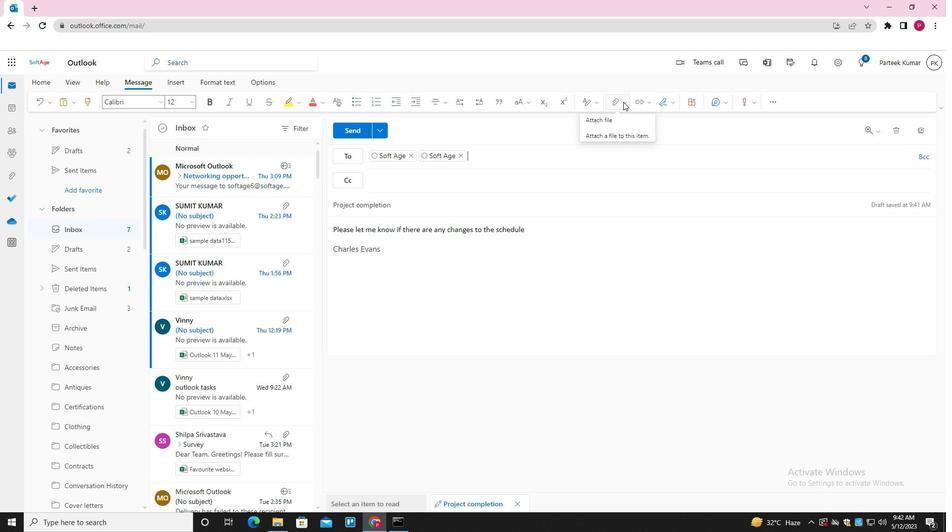 
Action: Mouse pressed left at (623, 102)
Screenshot: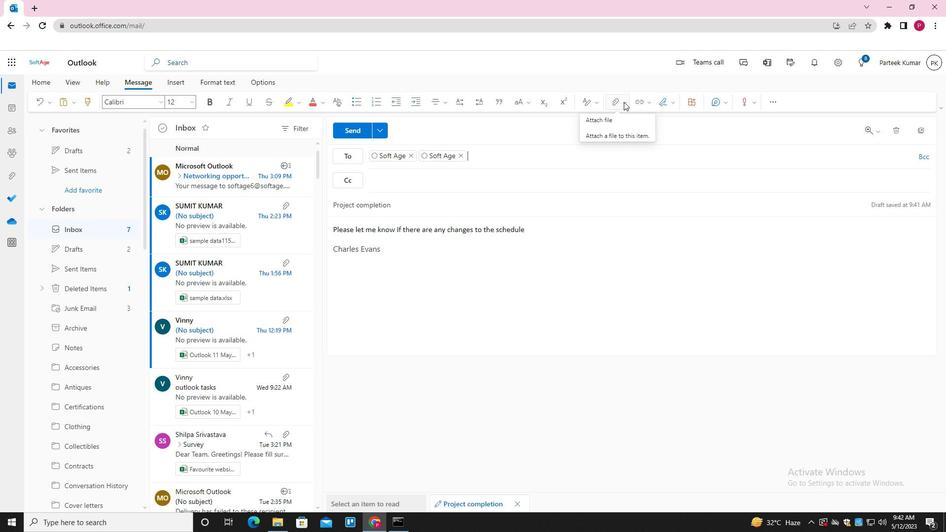 
Action: Mouse moved to (545, 120)
Screenshot: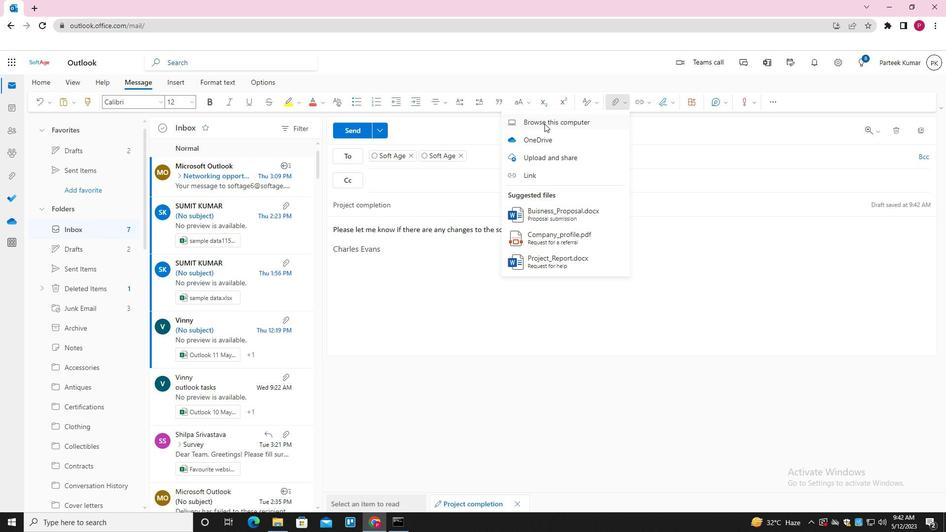 
Action: Mouse pressed left at (545, 120)
Screenshot: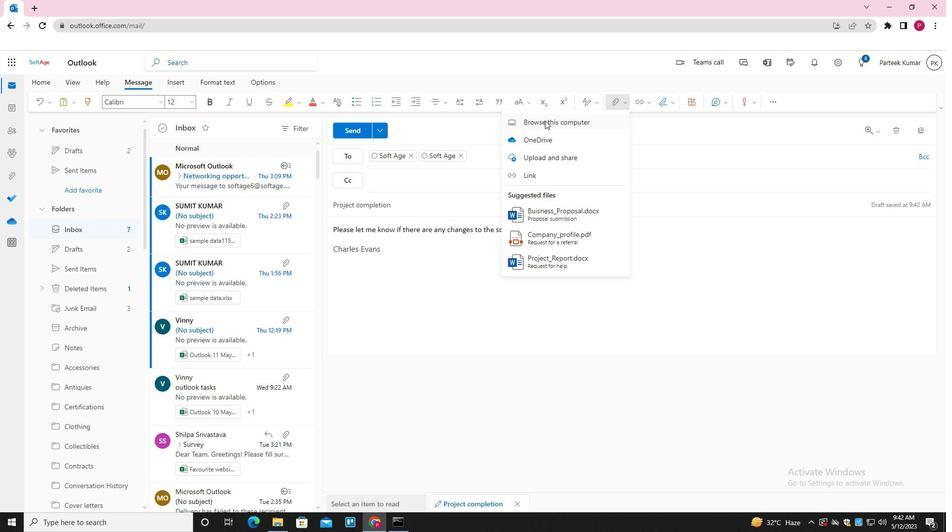 
Action: Mouse moved to (132, 82)
Screenshot: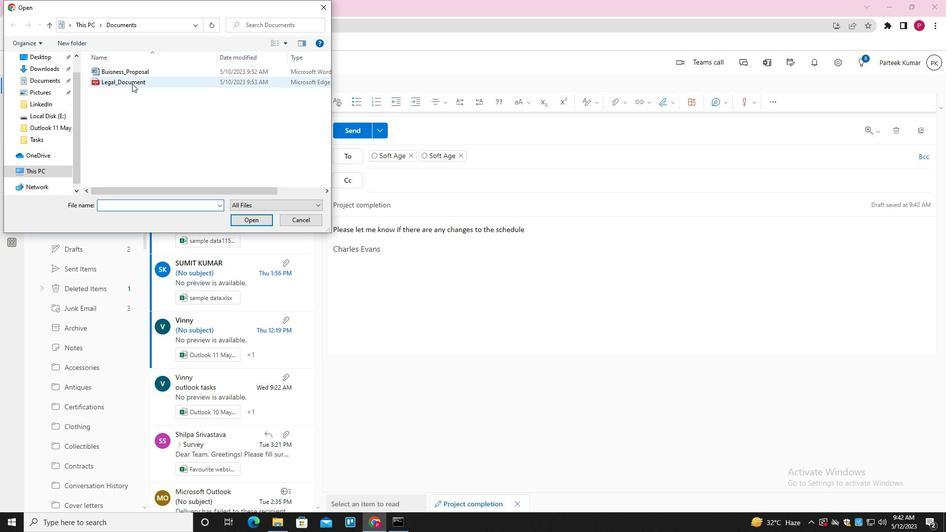 
Action: Mouse pressed left at (132, 82)
Screenshot: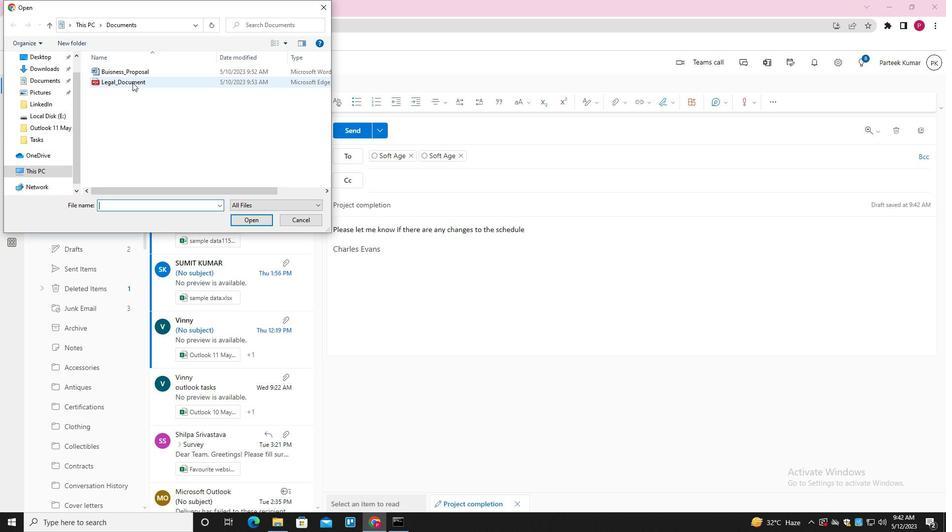 
Action: Mouse moved to (239, 218)
Screenshot: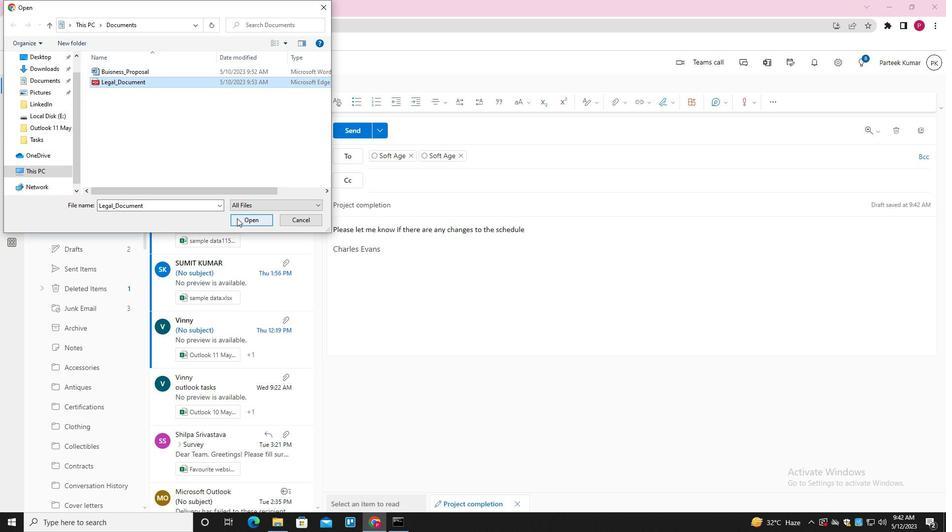 
Action: Mouse pressed left at (239, 218)
Screenshot: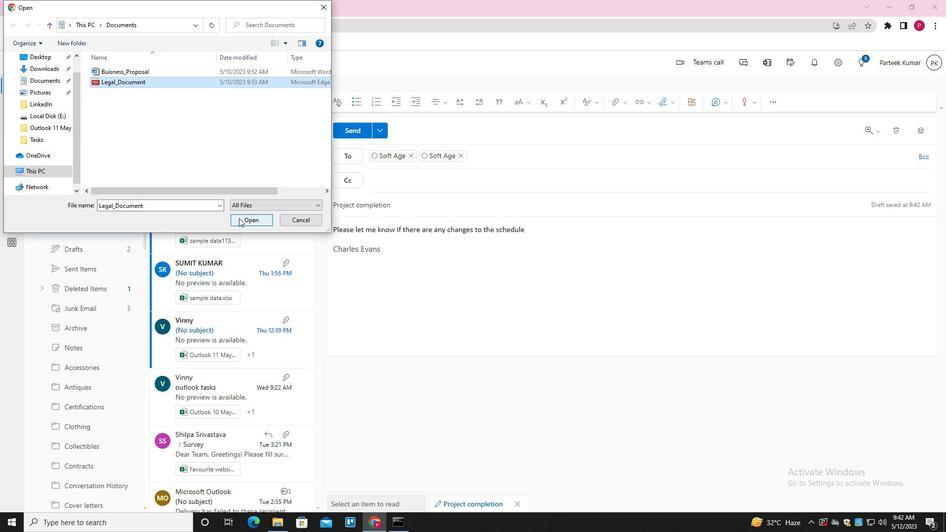 
Action: Mouse moved to (351, 131)
Screenshot: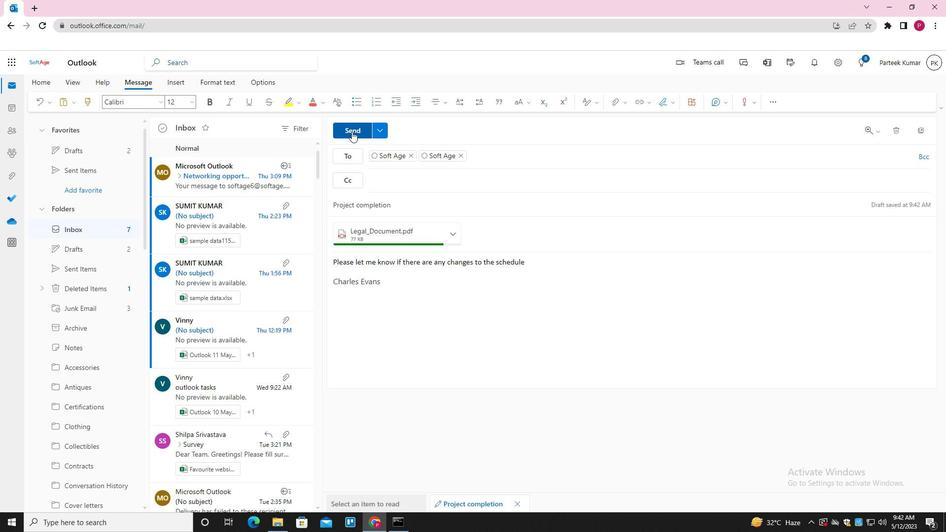
Action: Mouse pressed left at (351, 131)
Screenshot: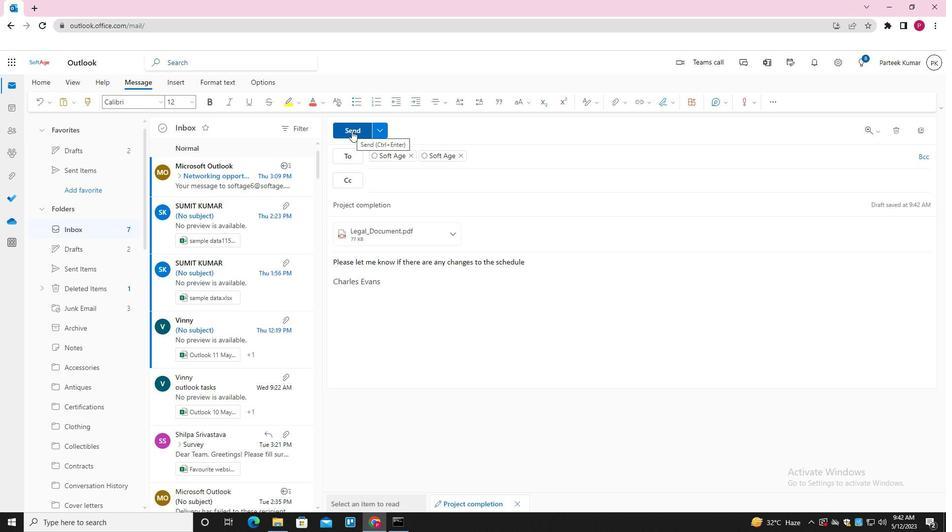 
